 Task: Look for space in Nerja, Spain from 7th July, 2023 to 14th July, 2023 for 1 adult in price range Rs.6000 to Rs.14000. Place can be shared room with 1  bedroom having 1 bed and 1 bathroom. Property type can be house, flat, guest house, hotel. Amenities needed are: wifi. Booking option can be shelf check-in. Required host language is English.
Action: Mouse moved to (220, 133)
Screenshot: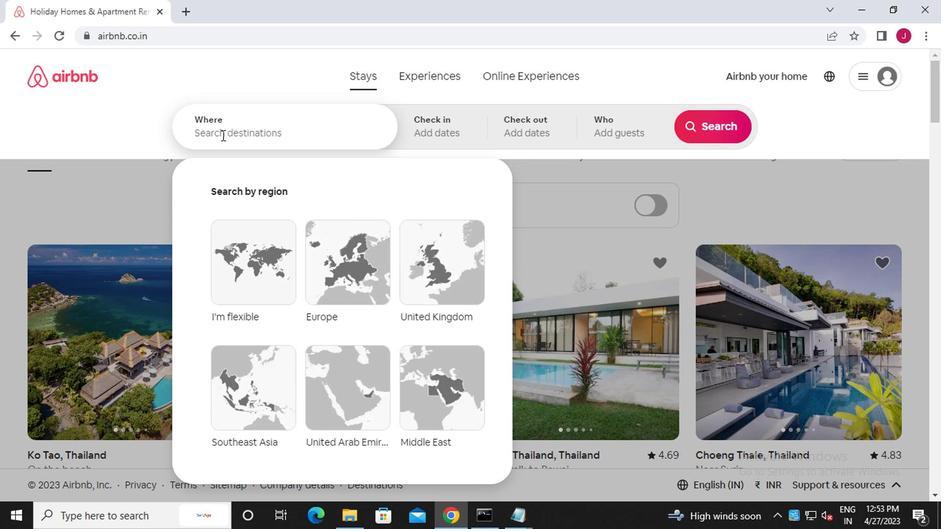 
Action: Mouse pressed left at (220, 133)
Screenshot: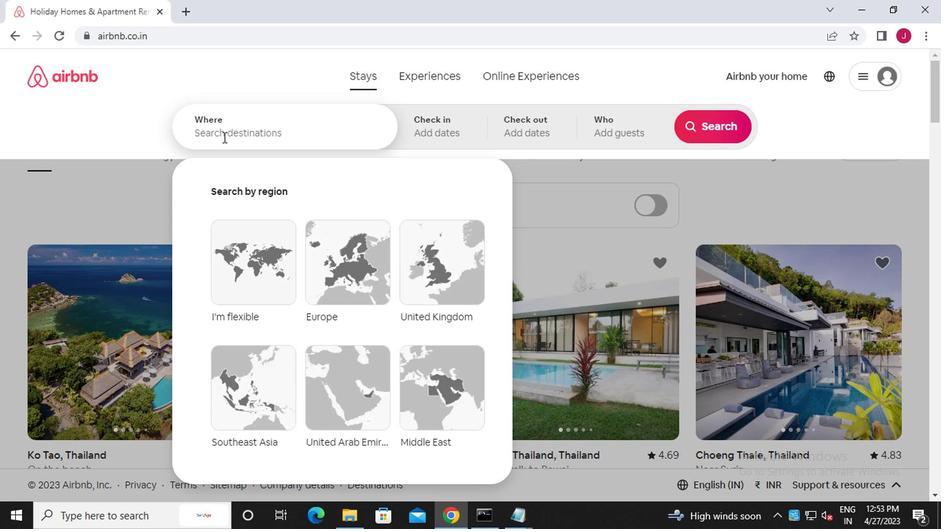 
Action: Mouse moved to (217, 133)
Screenshot: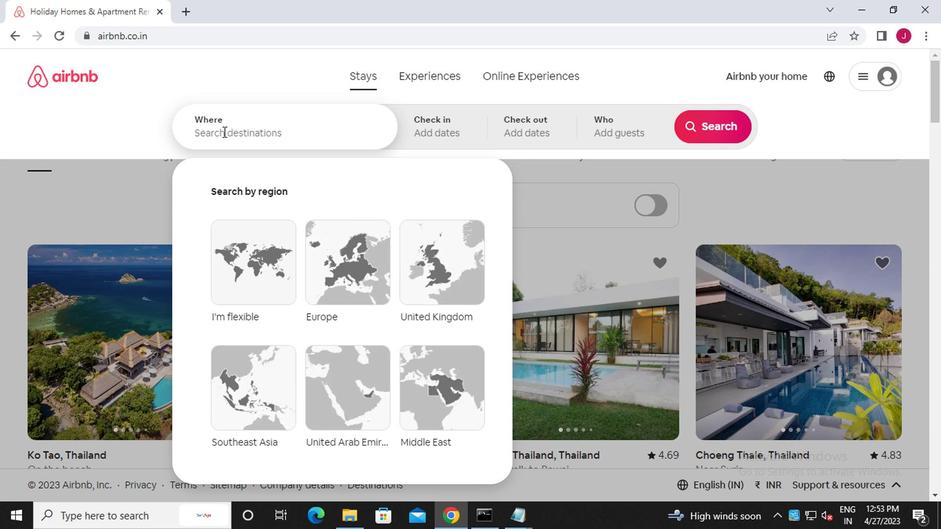 
Action: Key pressed n<Key.caps_lock>erja
Screenshot: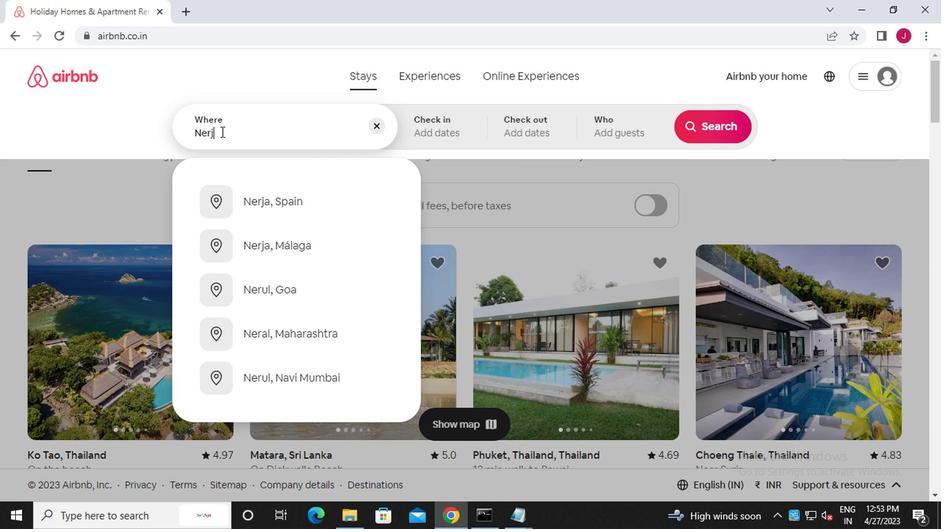 
Action: Mouse moved to (288, 205)
Screenshot: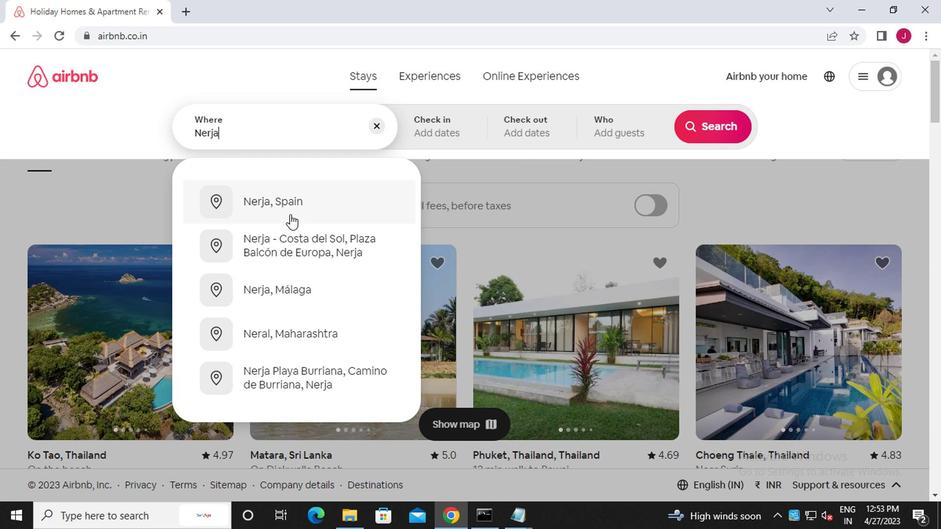 
Action: Mouse pressed left at (288, 205)
Screenshot: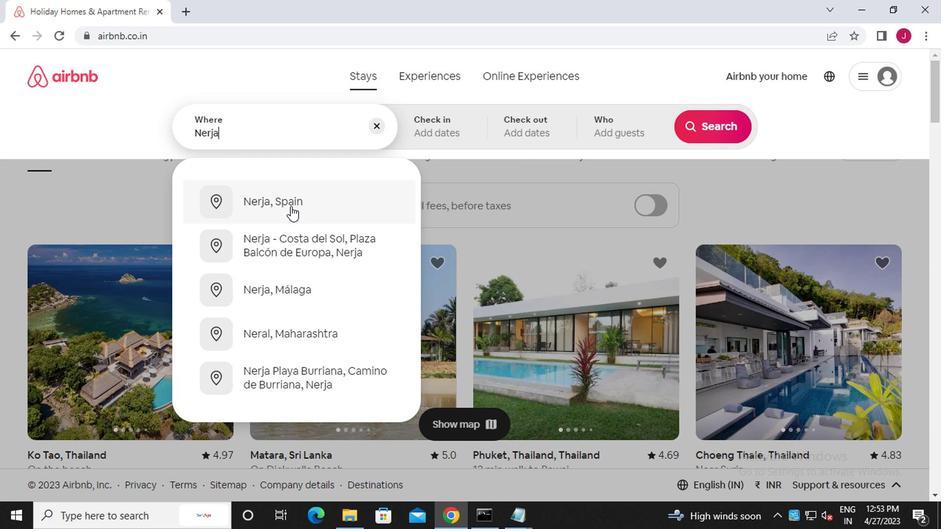 
Action: Mouse moved to (705, 241)
Screenshot: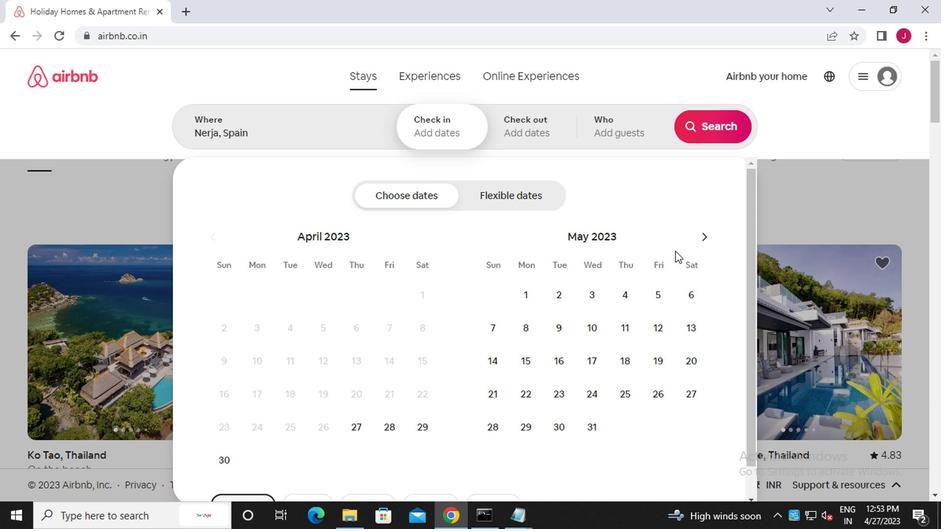 
Action: Mouse pressed left at (705, 241)
Screenshot: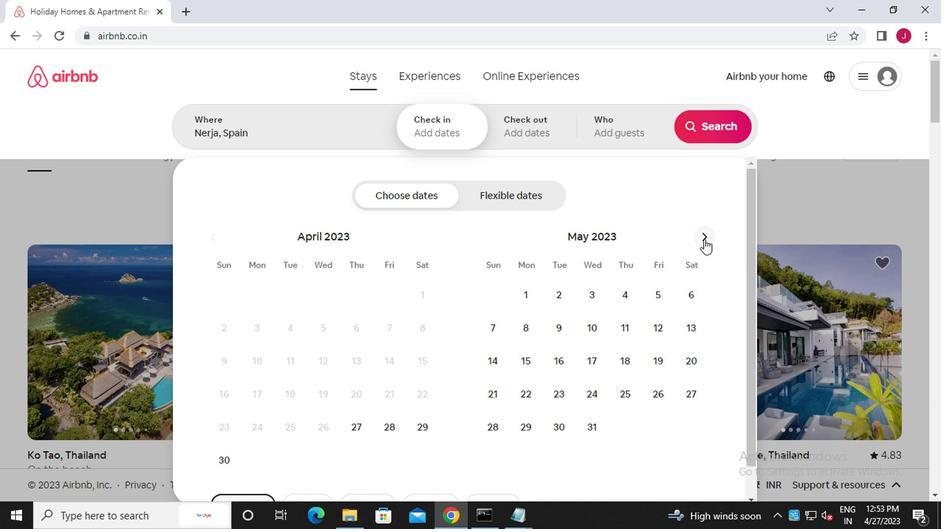 
Action: Mouse pressed left at (705, 241)
Screenshot: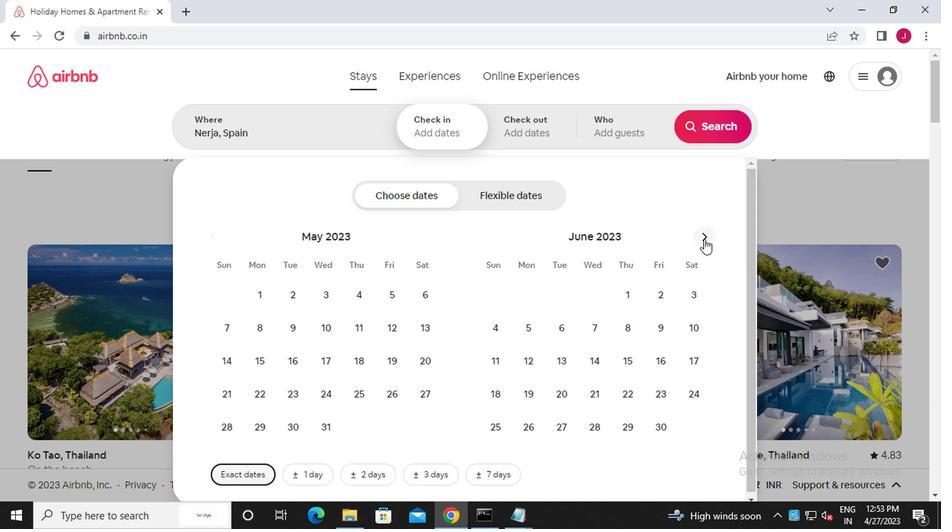 
Action: Mouse moved to (661, 328)
Screenshot: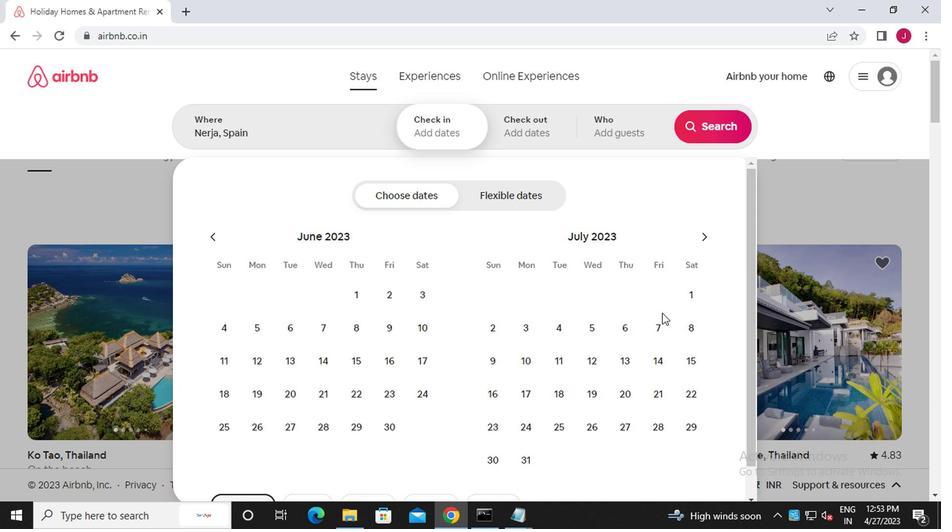 
Action: Mouse pressed left at (661, 328)
Screenshot: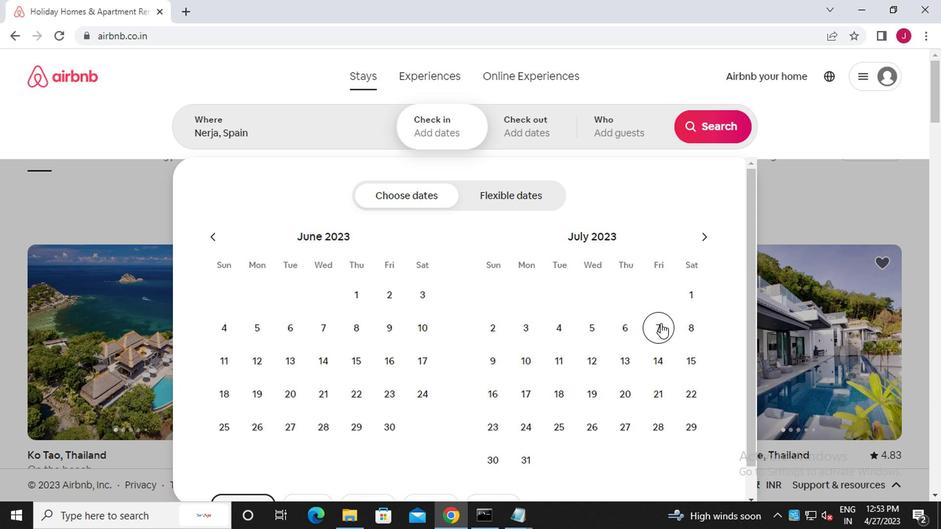 
Action: Mouse moved to (661, 359)
Screenshot: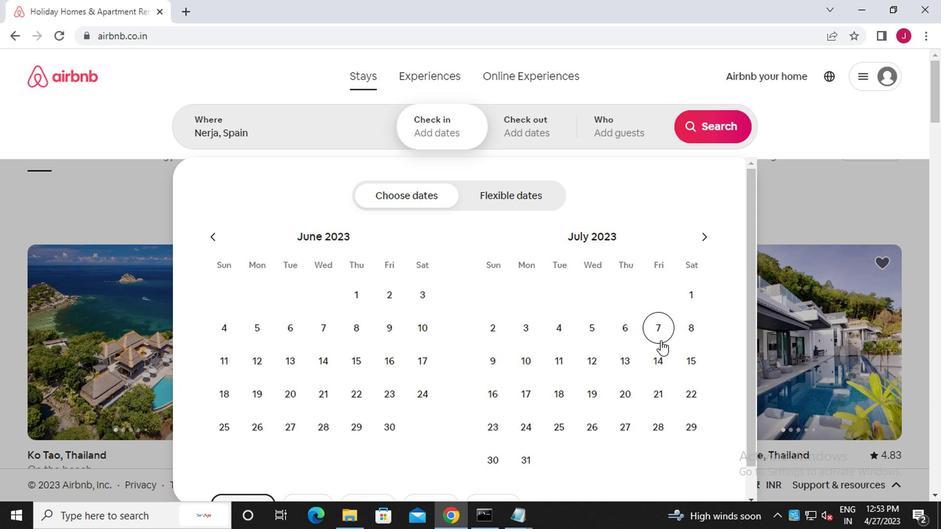 
Action: Mouse pressed left at (661, 359)
Screenshot: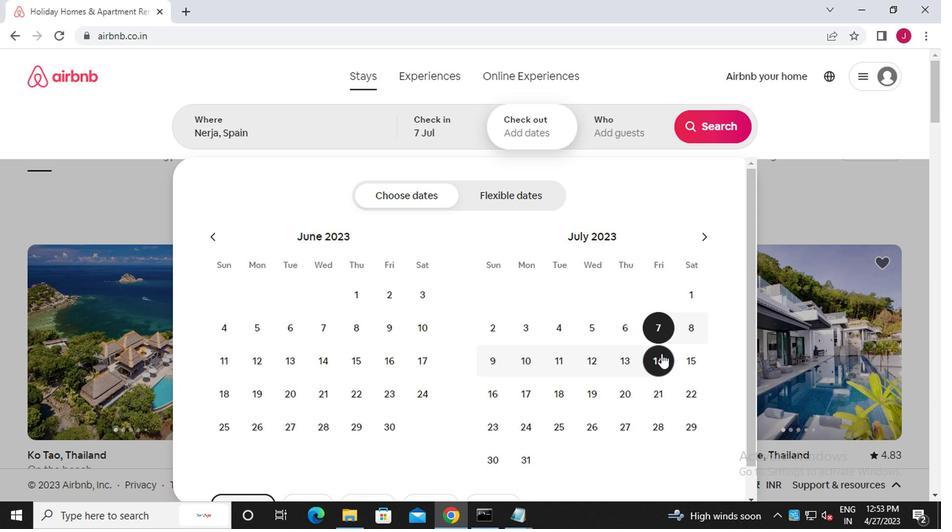 
Action: Mouse moved to (638, 124)
Screenshot: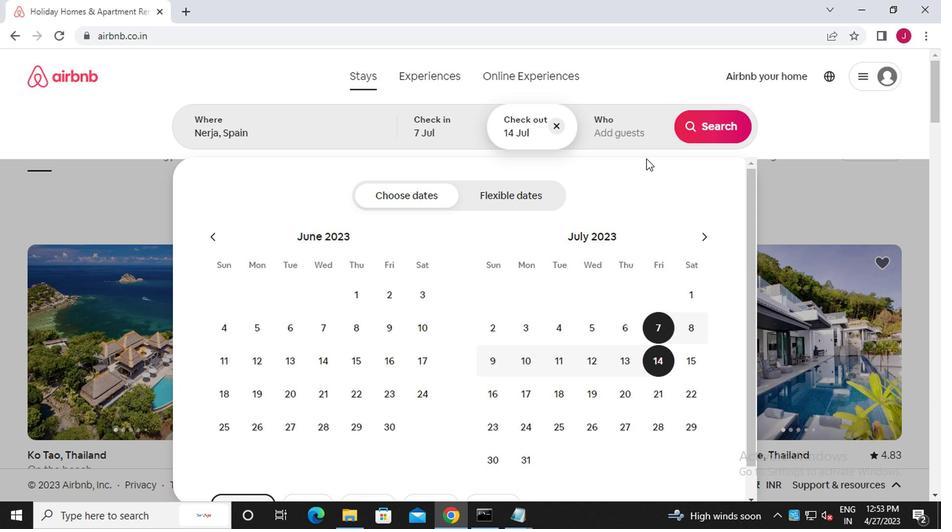 
Action: Mouse pressed left at (638, 124)
Screenshot: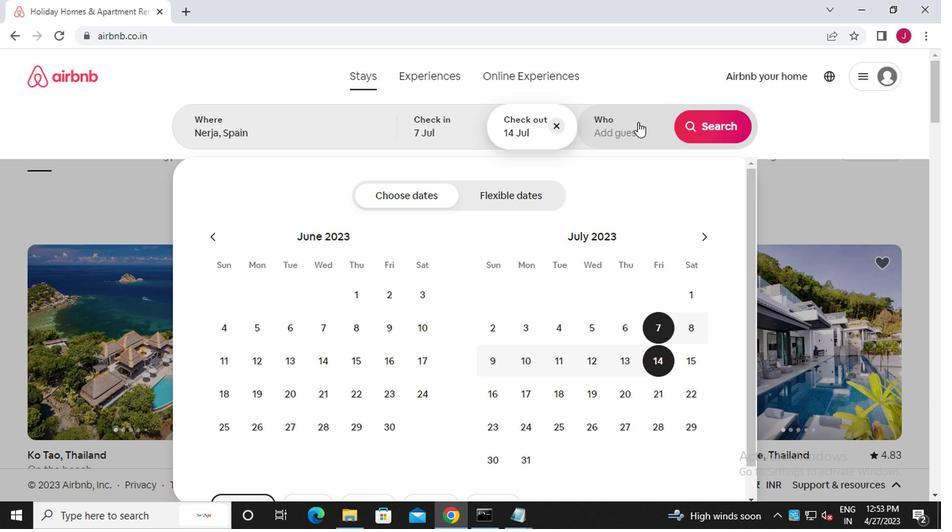 
Action: Mouse moved to (724, 197)
Screenshot: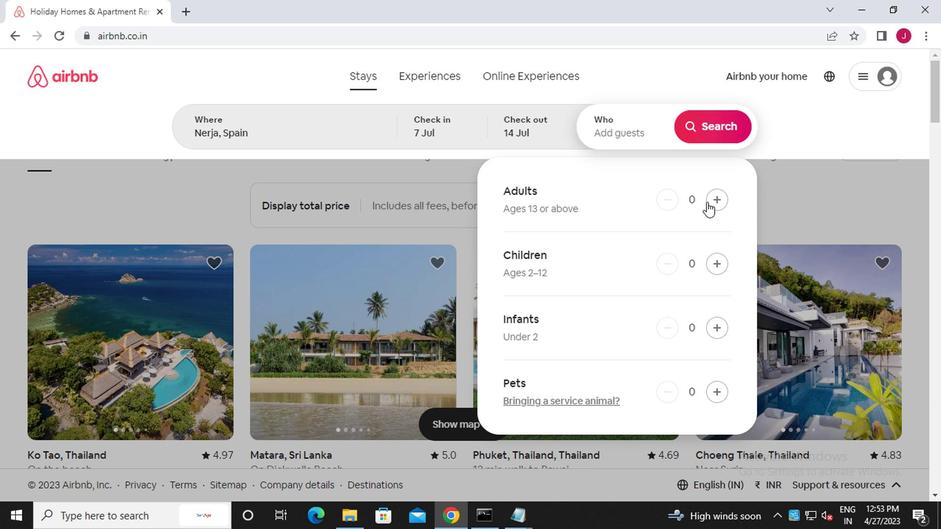 
Action: Mouse pressed left at (724, 197)
Screenshot: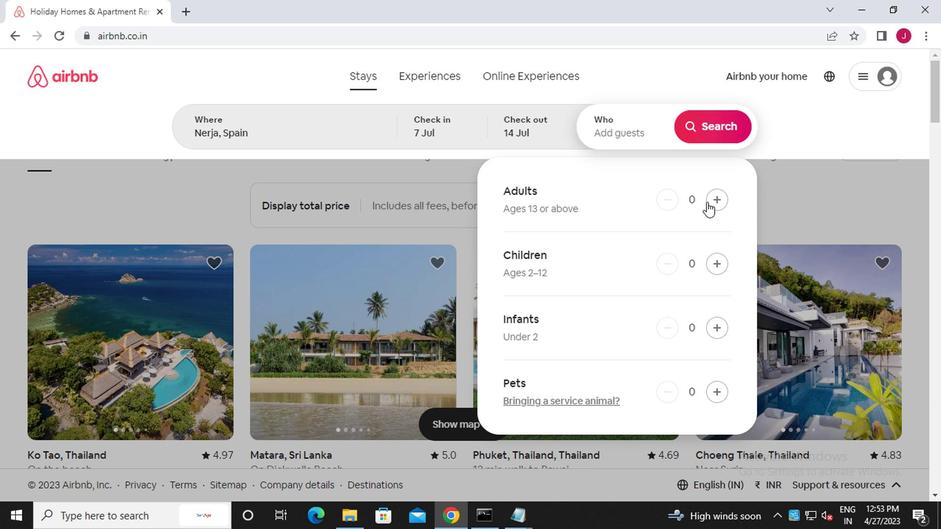 
Action: Mouse moved to (711, 126)
Screenshot: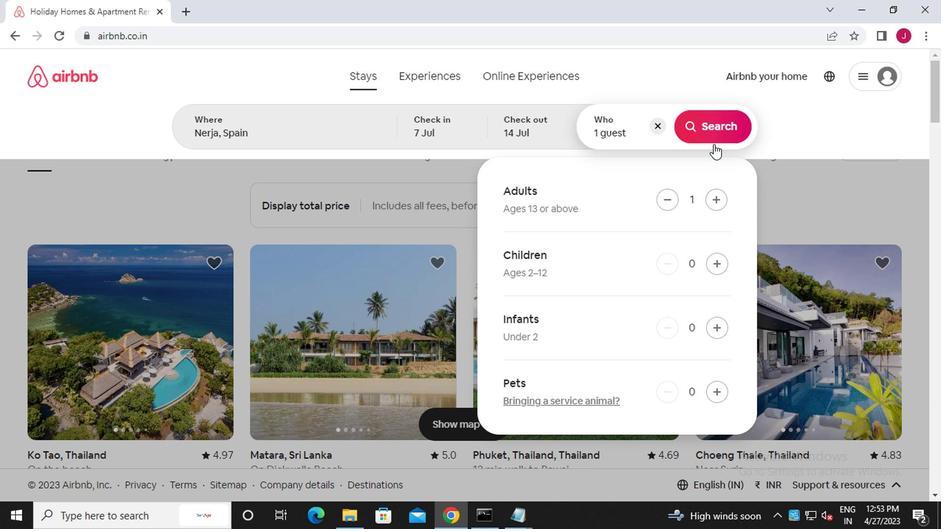 
Action: Mouse pressed left at (711, 126)
Screenshot: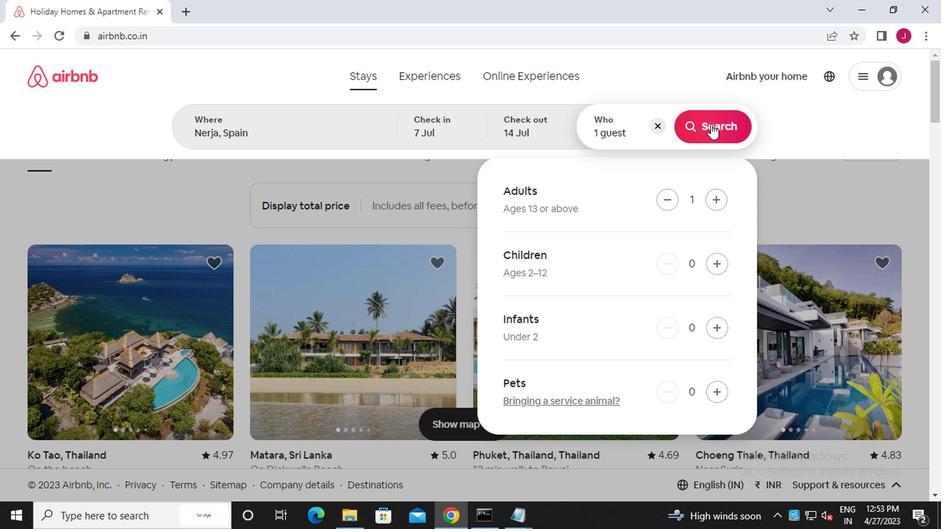 
Action: Mouse moved to (888, 130)
Screenshot: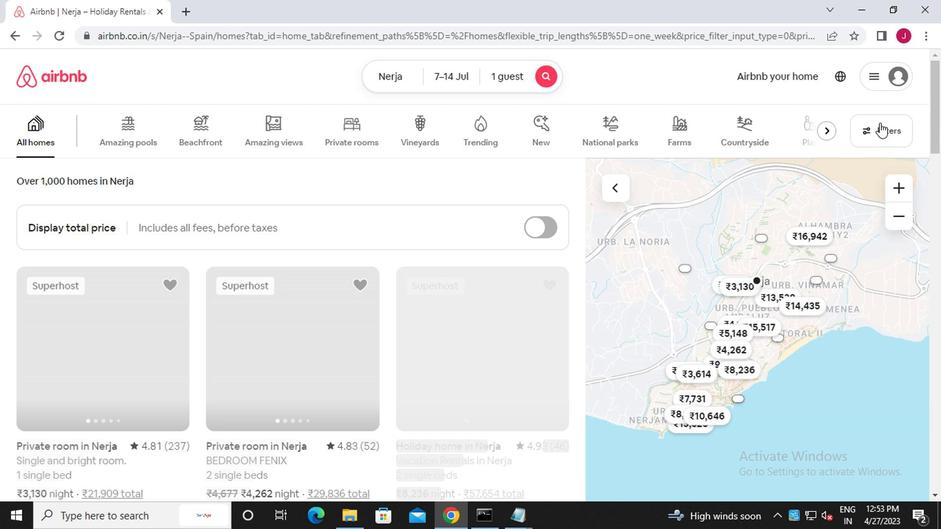 
Action: Mouse pressed left at (888, 130)
Screenshot: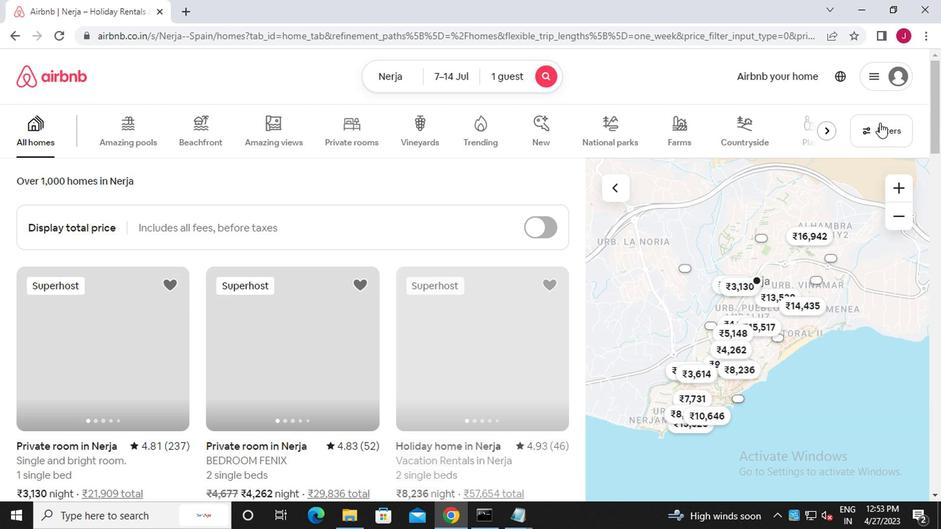 
Action: Mouse moved to (317, 305)
Screenshot: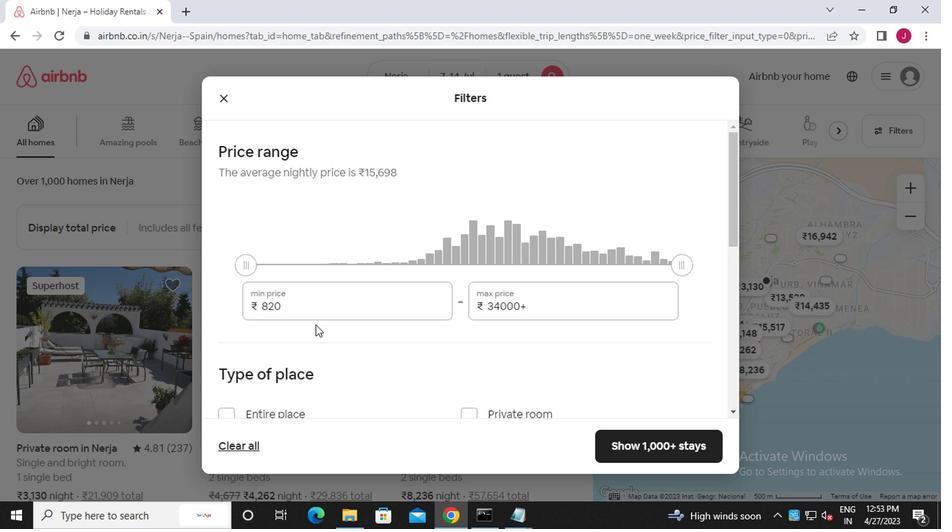 
Action: Mouse pressed left at (317, 305)
Screenshot: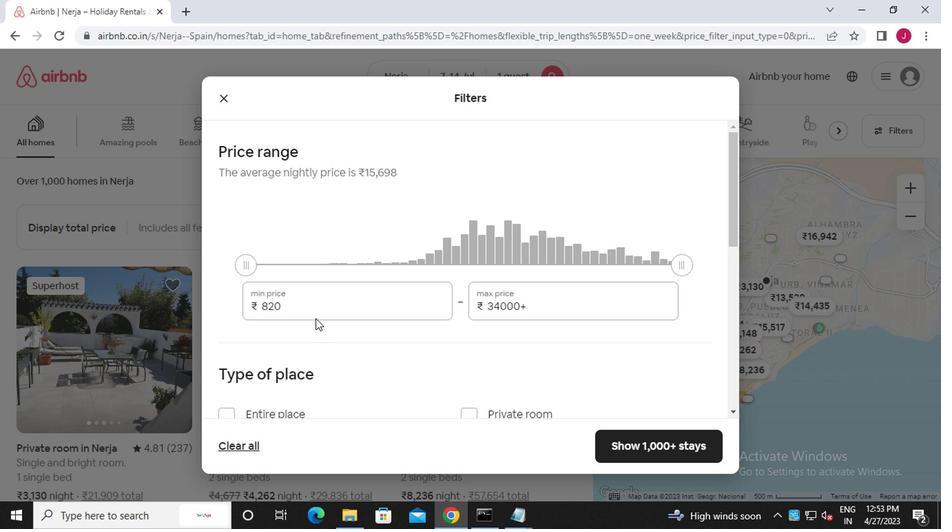 
Action: Key pressed <Key.backspace><Key.backspace><Key.backspace><<102>><<96>><<96>><<96>>
Screenshot: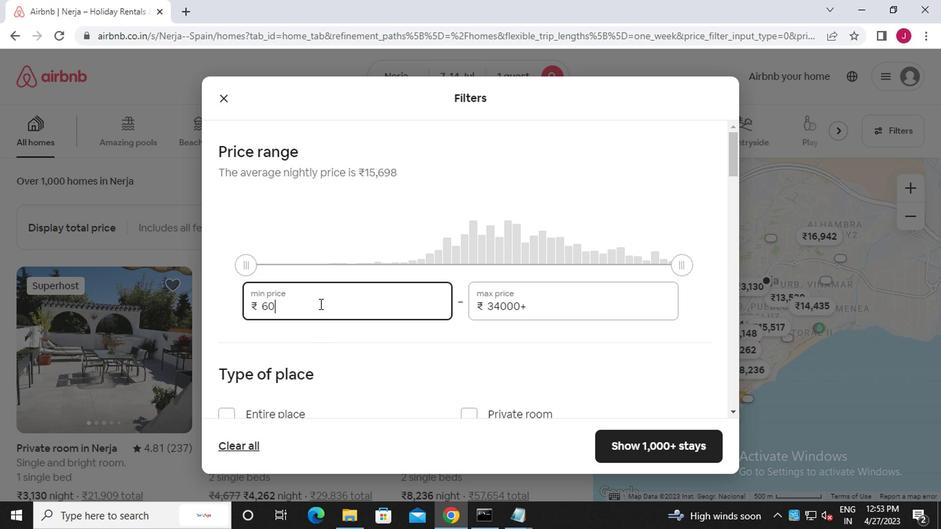 
Action: Mouse moved to (563, 304)
Screenshot: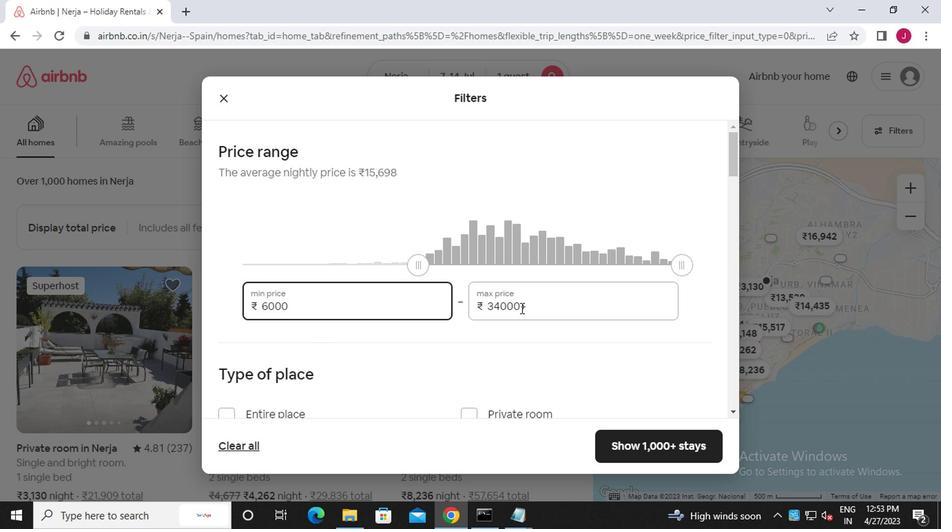 
Action: Mouse pressed left at (563, 304)
Screenshot: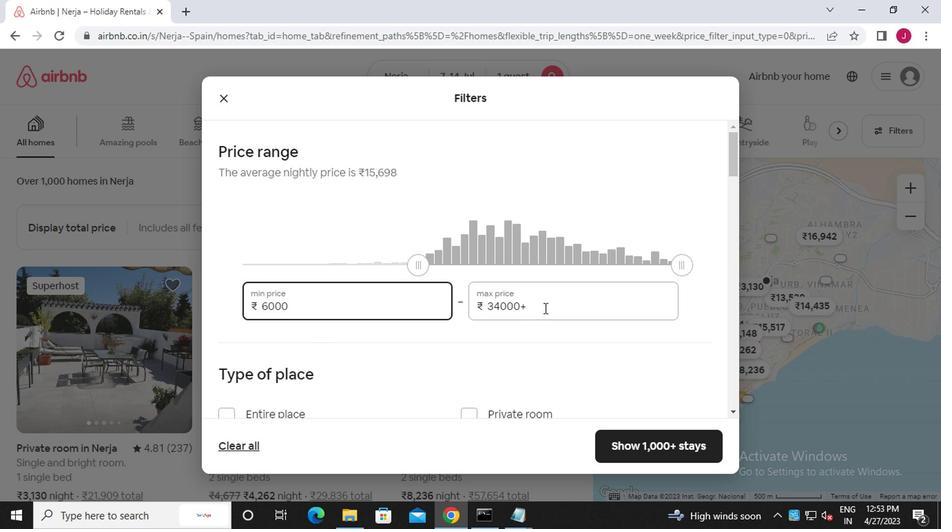 
Action: Key pressed <Key.backspace><Key.backspace><Key.backspace><Key.backspace><Key.backspace><Key.backspace><Key.backspace><Key.backspace><Key.backspace><Key.backspace><Key.backspace><Key.backspace><<97>><<100>><<96>><<96>><<96>>
Screenshot: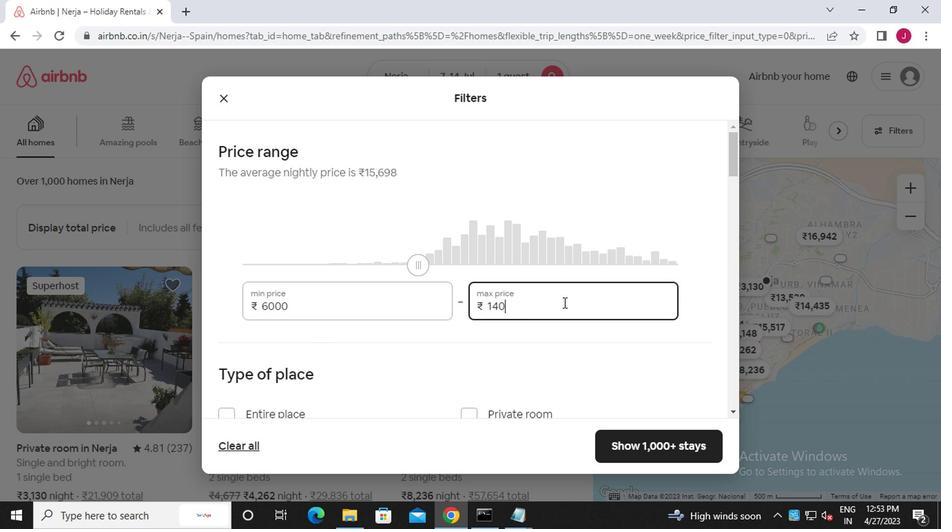 
Action: Mouse scrolled (563, 303) with delta (0, 0)
Screenshot: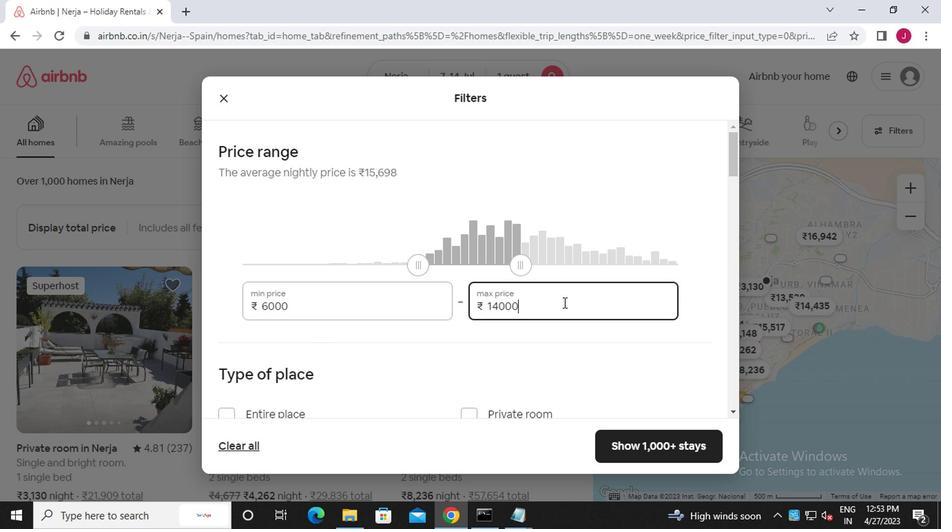 
Action: Mouse scrolled (563, 303) with delta (0, 0)
Screenshot: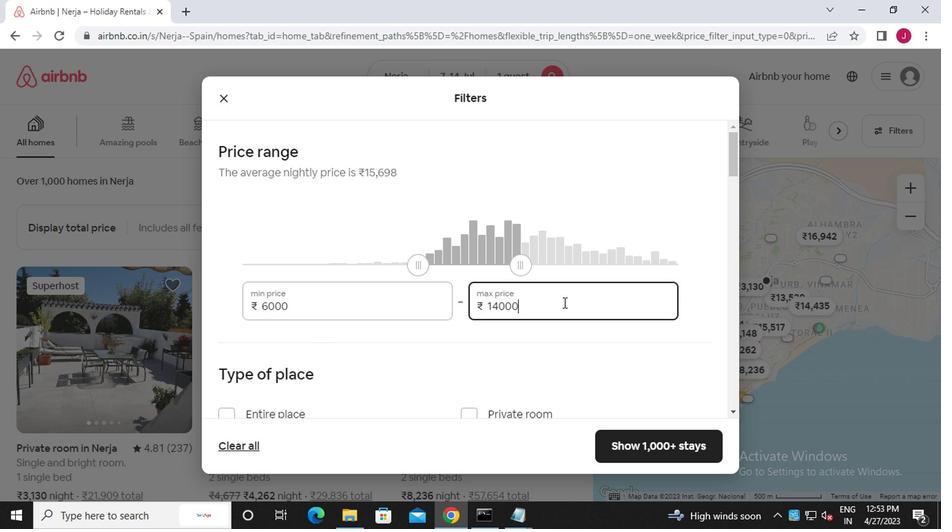 
Action: Mouse scrolled (563, 303) with delta (0, 0)
Screenshot: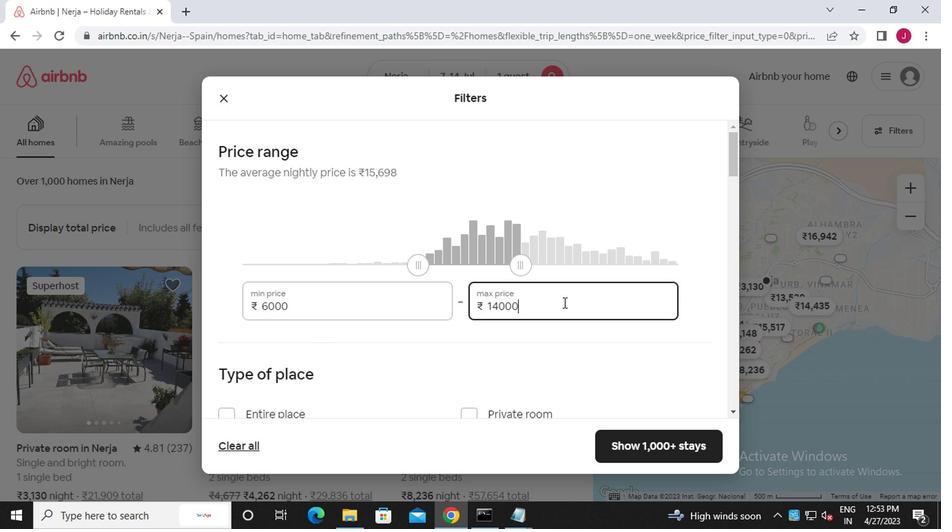 
Action: Mouse moved to (228, 264)
Screenshot: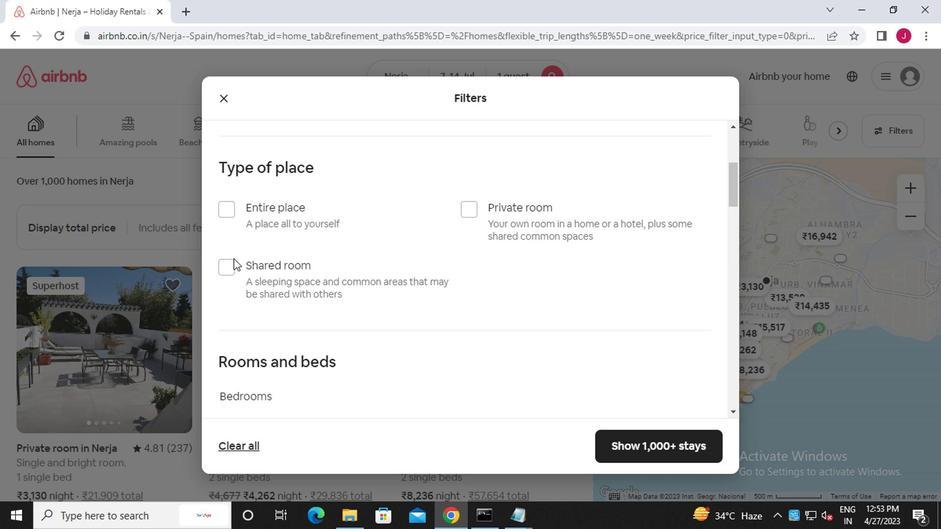 
Action: Mouse pressed left at (228, 264)
Screenshot: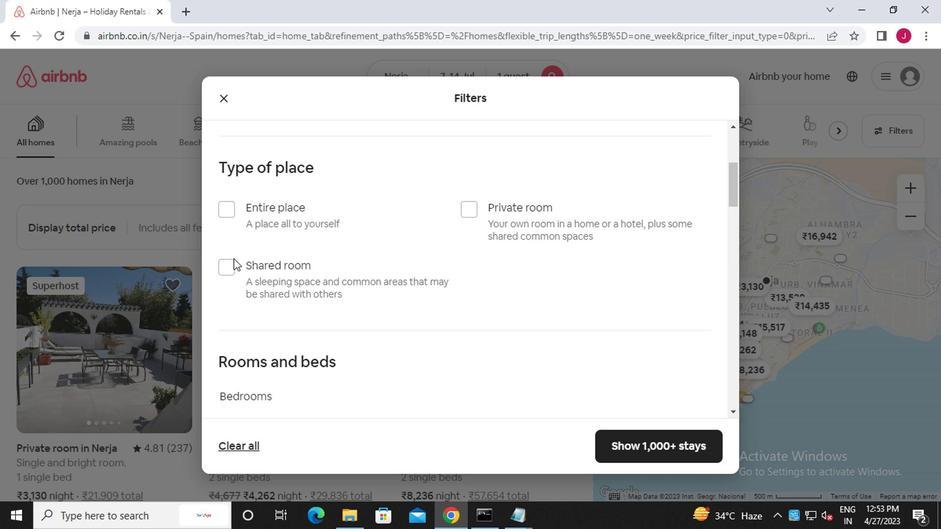 
Action: Mouse moved to (338, 280)
Screenshot: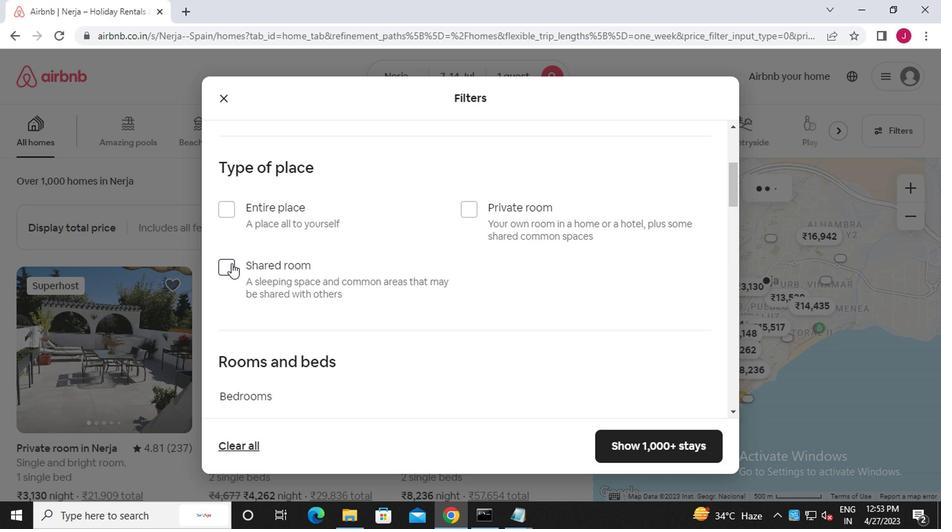 
Action: Mouse scrolled (338, 279) with delta (0, 0)
Screenshot: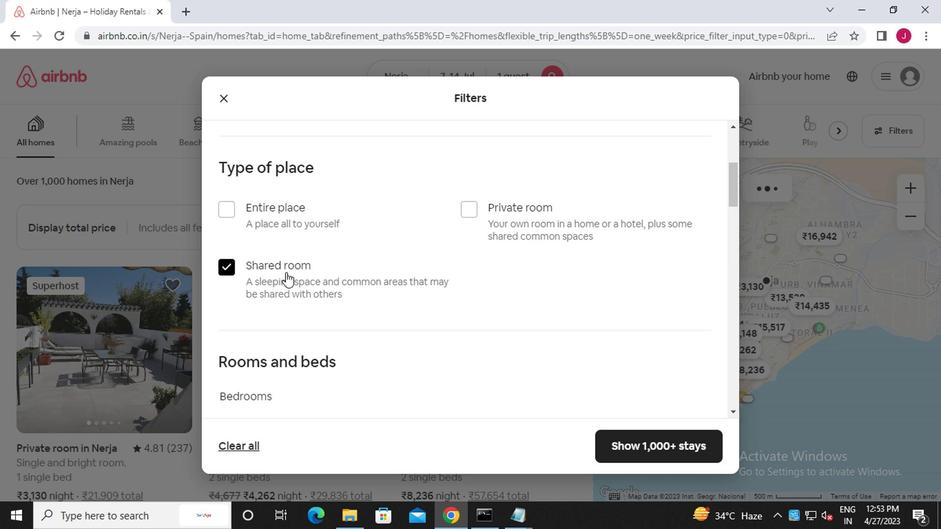 
Action: Mouse scrolled (338, 279) with delta (0, 0)
Screenshot: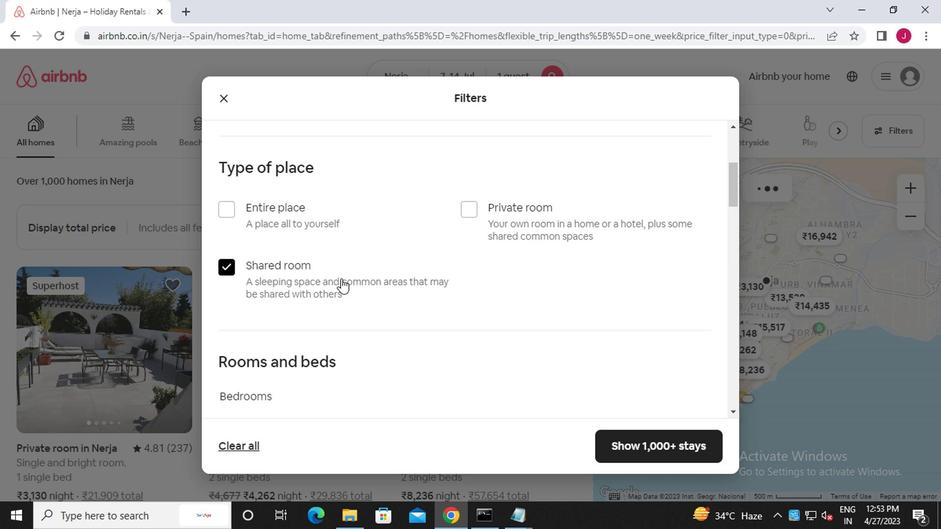 
Action: Mouse scrolled (338, 279) with delta (0, 0)
Screenshot: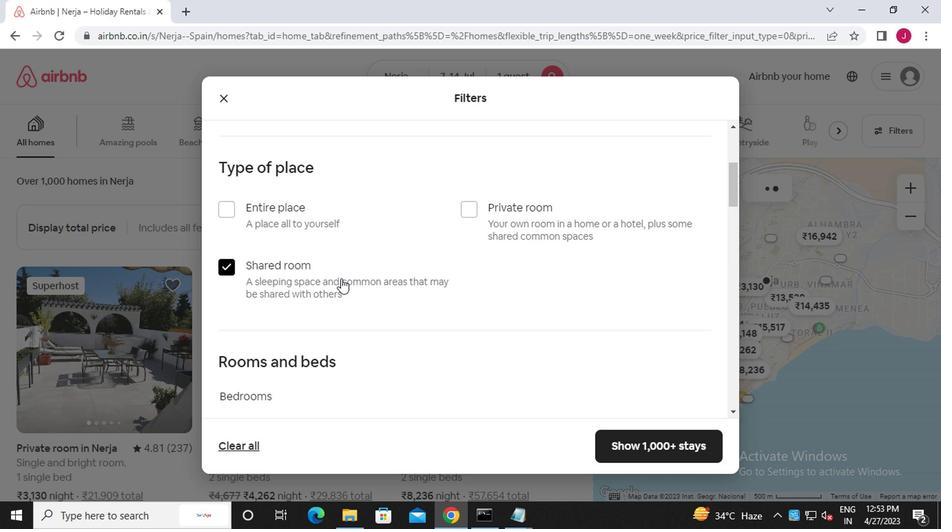 
Action: Mouse moved to (295, 232)
Screenshot: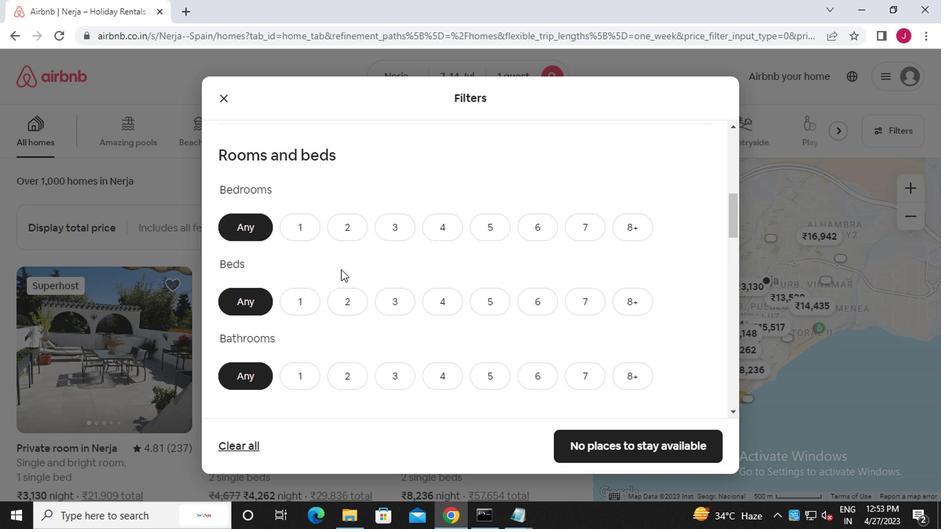 
Action: Mouse pressed left at (295, 232)
Screenshot: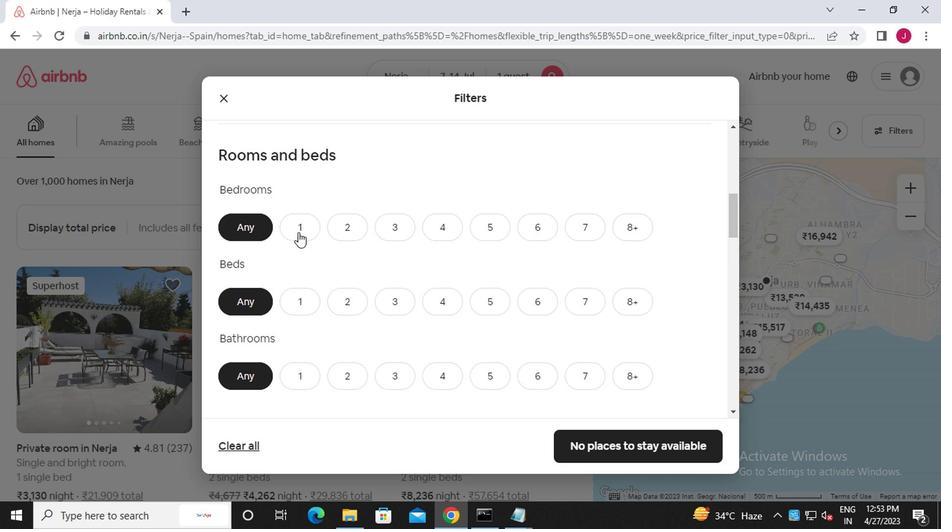
Action: Mouse moved to (297, 294)
Screenshot: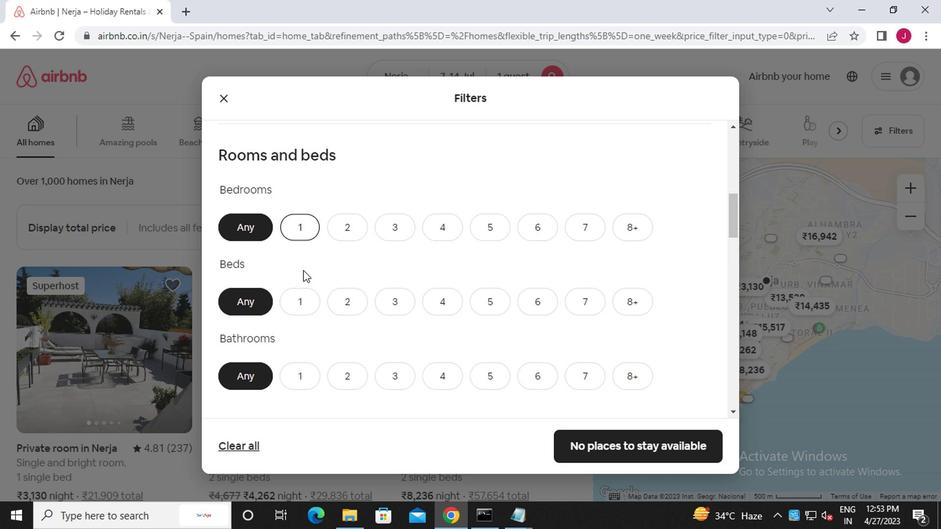 
Action: Mouse pressed left at (297, 294)
Screenshot: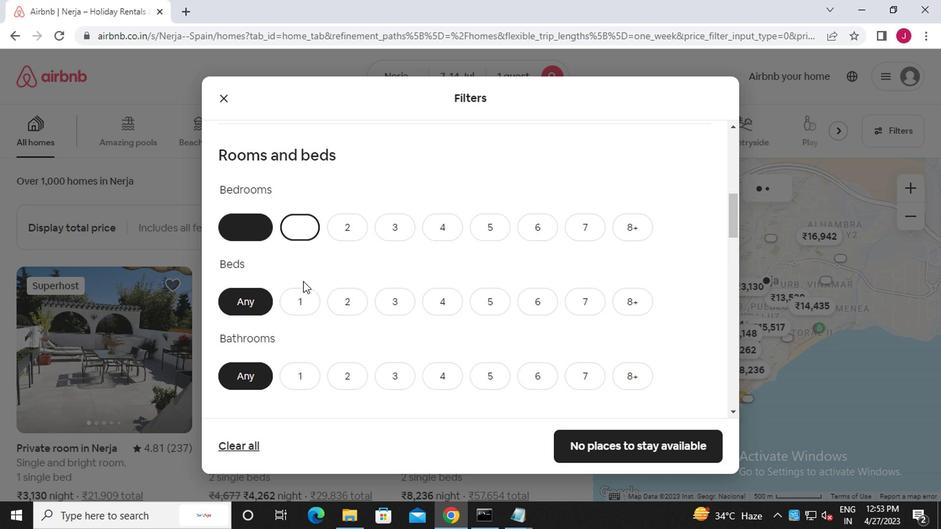 
Action: Mouse moved to (297, 375)
Screenshot: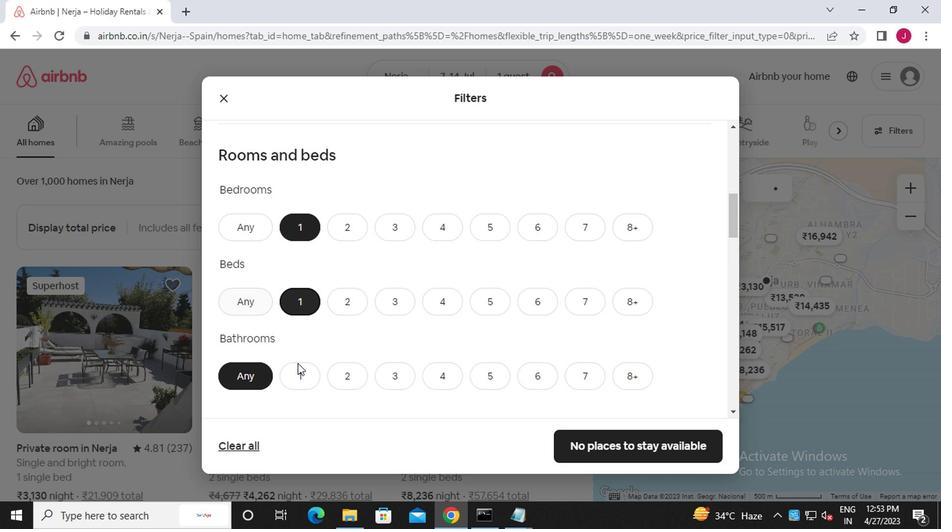 
Action: Mouse pressed left at (297, 375)
Screenshot: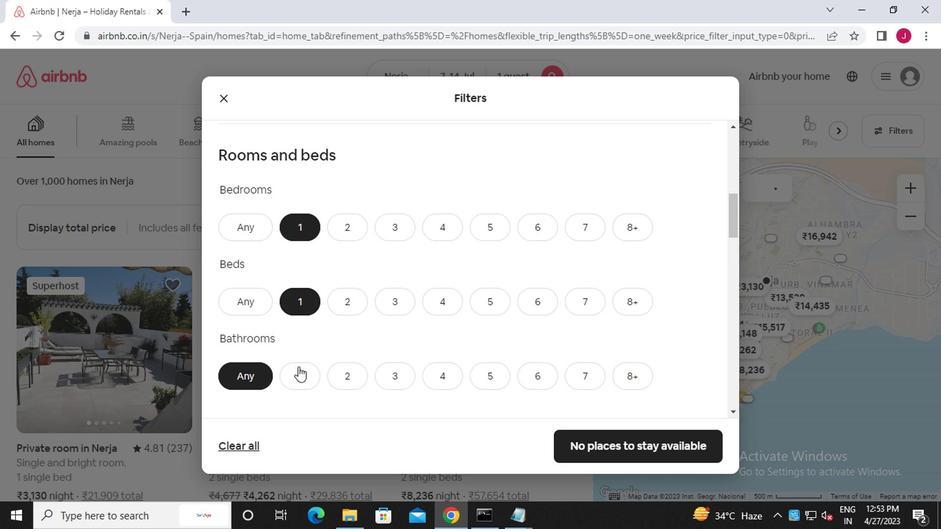 
Action: Mouse moved to (376, 355)
Screenshot: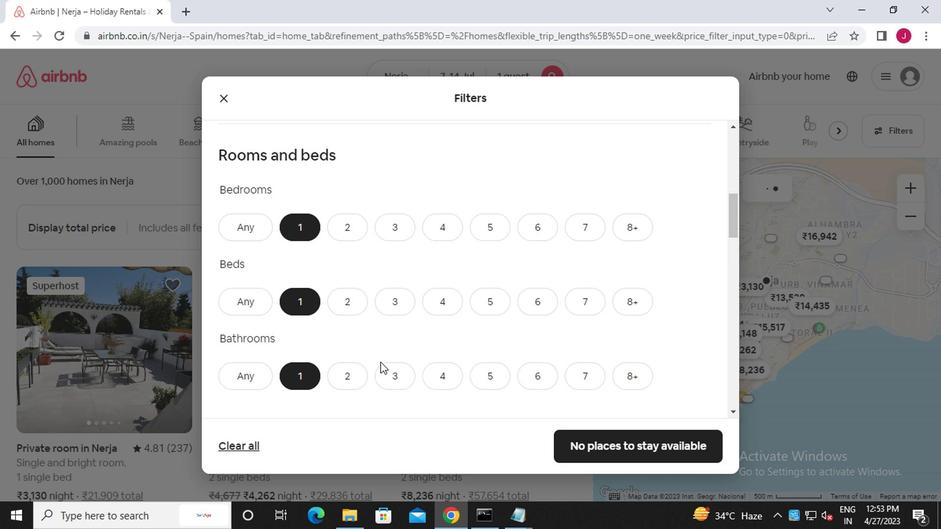 
Action: Mouse scrolled (376, 355) with delta (0, 0)
Screenshot: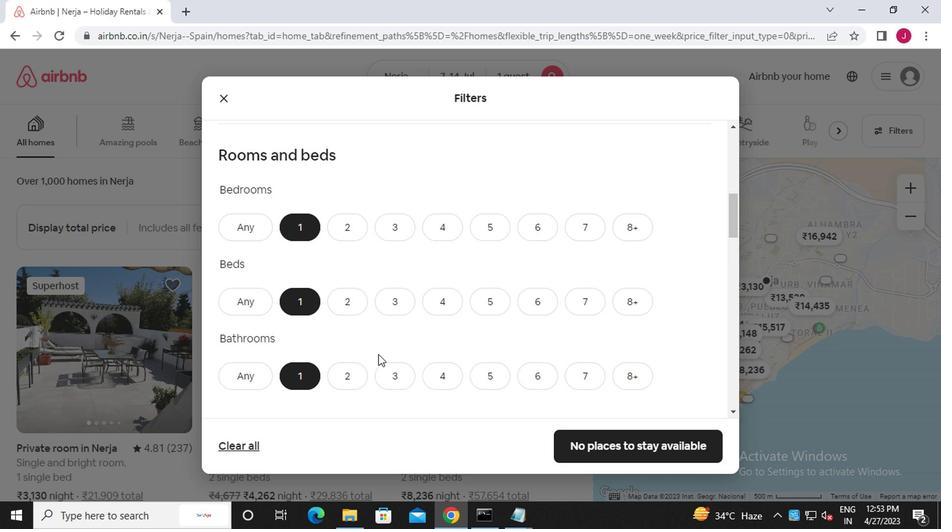 
Action: Mouse scrolled (376, 355) with delta (0, 0)
Screenshot: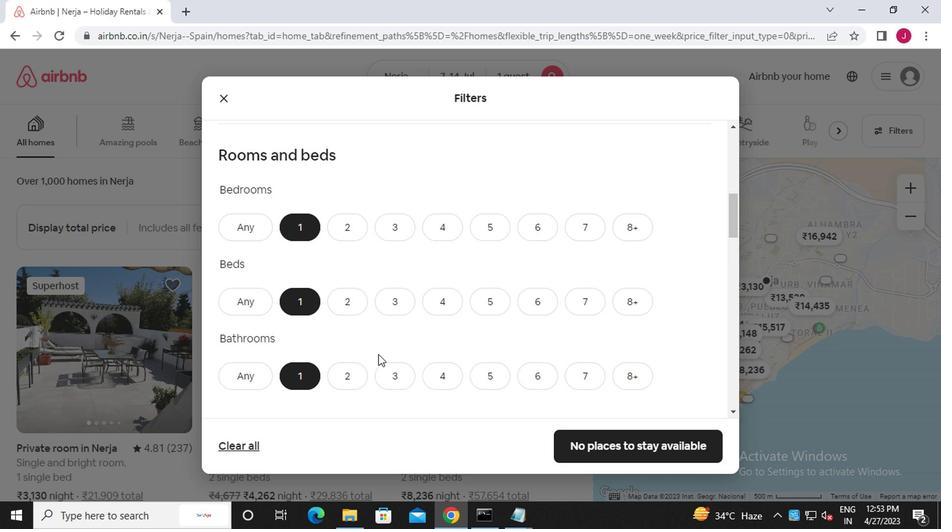 
Action: Mouse moved to (290, 371)
Screenshot: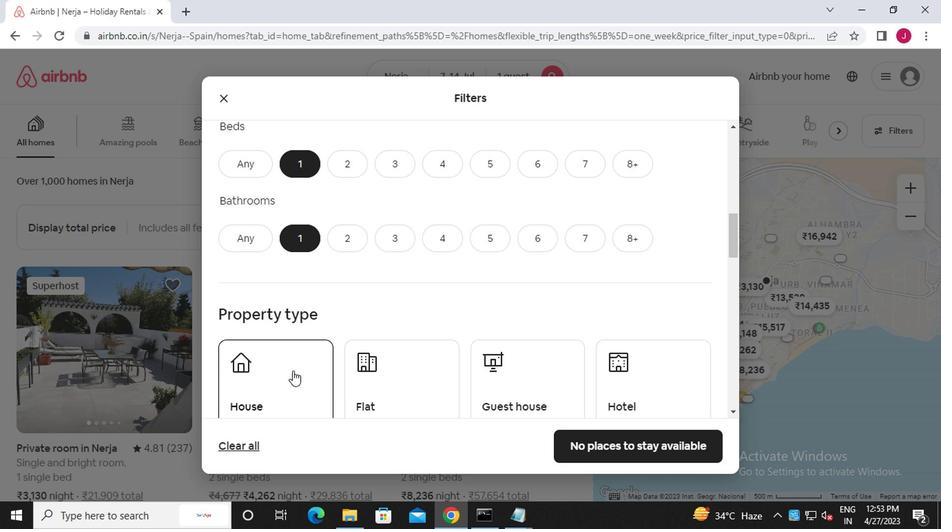 
Action: Mouse pressed left at (290, 371)
Screenshot: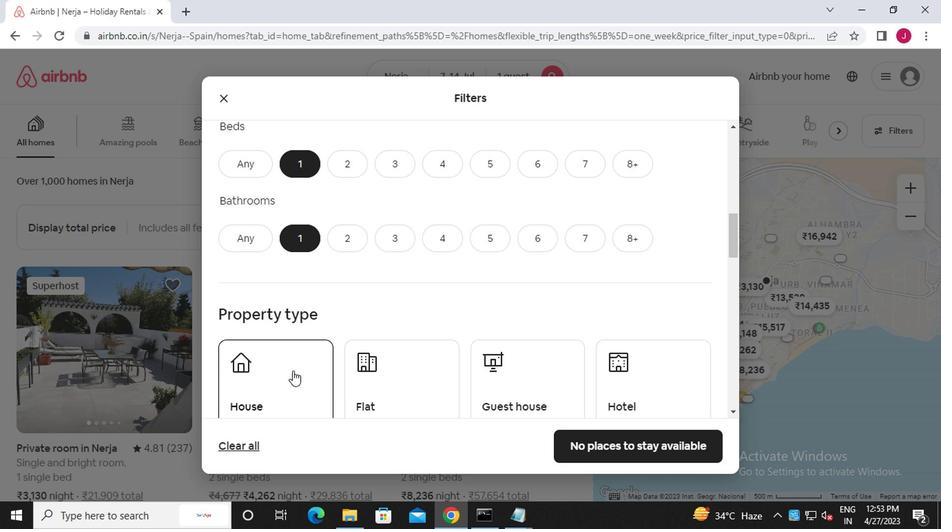 
Action: Mouse moved to (428, 397)
Screenshot: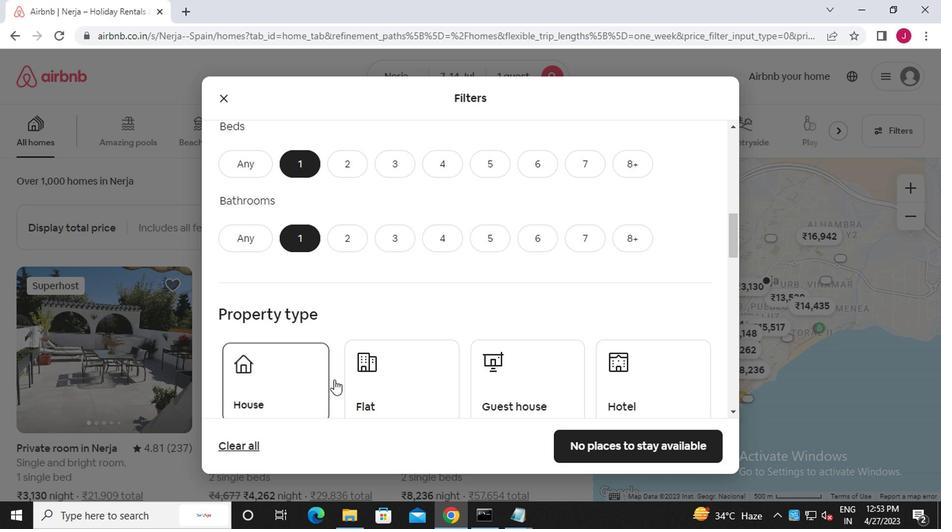 
Action: Mouse pressed left at (428, 397)
Screenshot: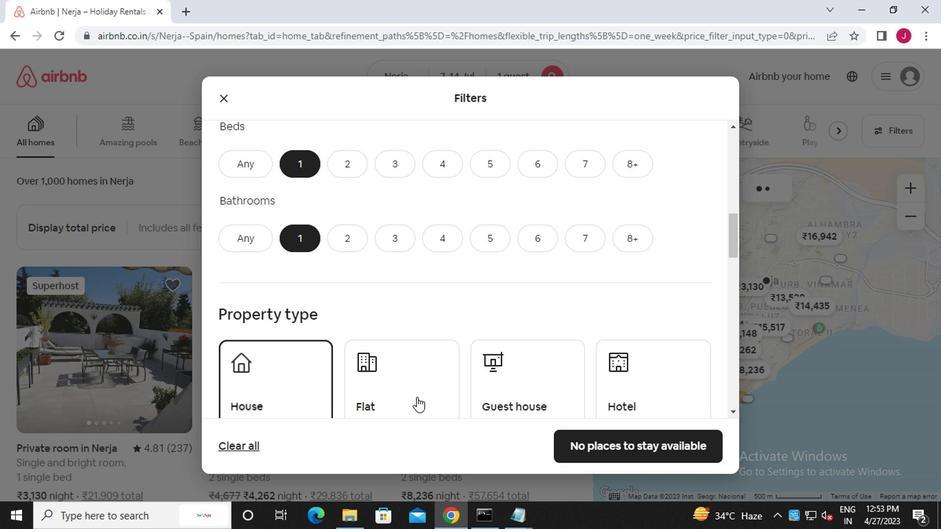 
Action: Mouse moved to (520, 386)
Screenshot: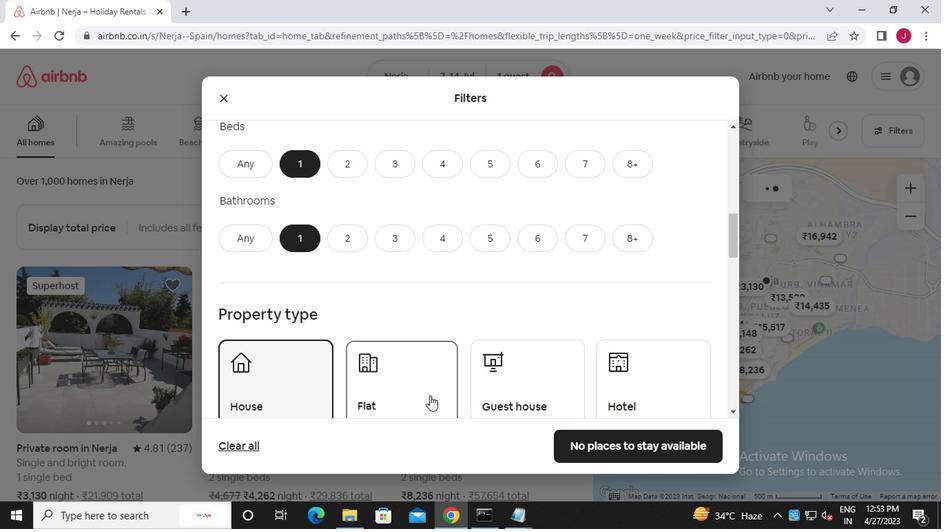 
Action: Mouse pressed left at (520, 386)
Screenshot: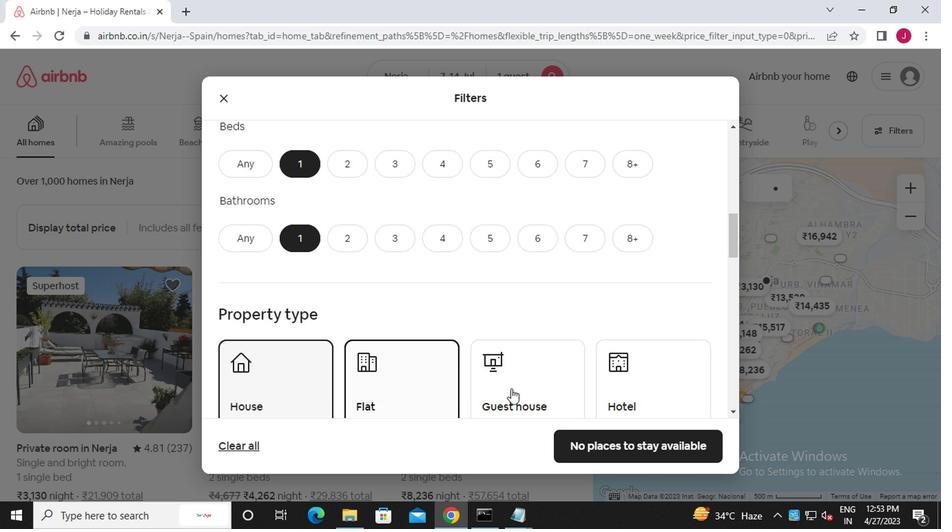 
Action: Mouse moved to (625, 386)
Screenshot: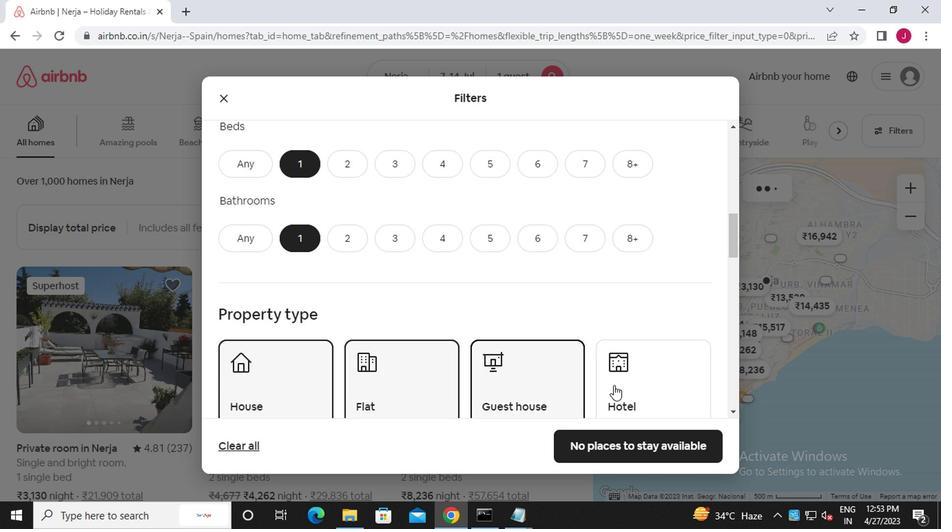 
Action: Mouse pressed left at (625, 386)
Screenshot: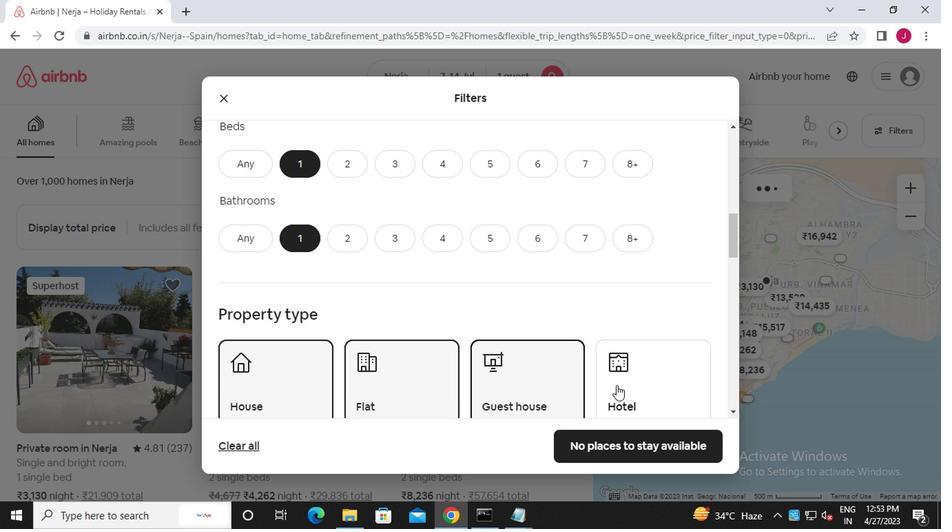
Action: Mouse moved to (536, 357)
Screenshot: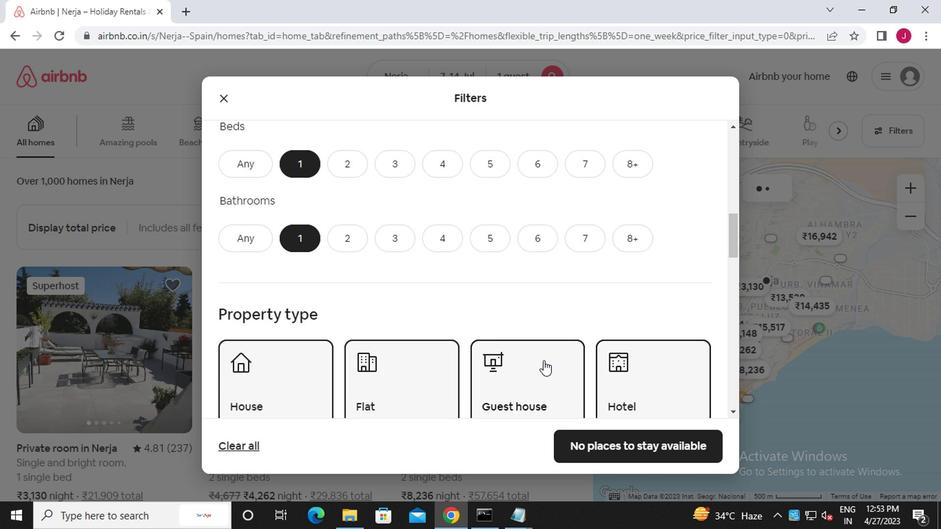 
Action: Mouse scrolled (536, 357) with delta (0, 0)
Screenshot: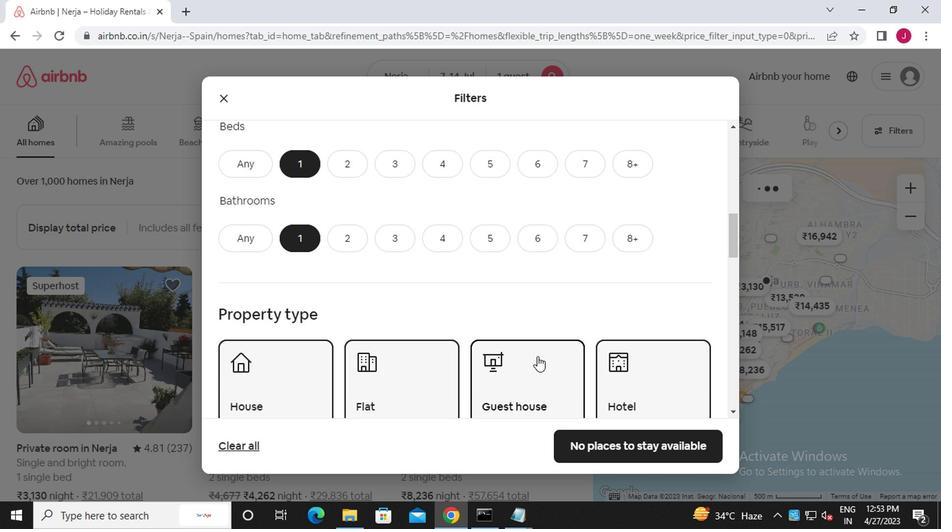 
Action: Mouse scrolled (536, 357) with delta (0, 0)
Screenshot: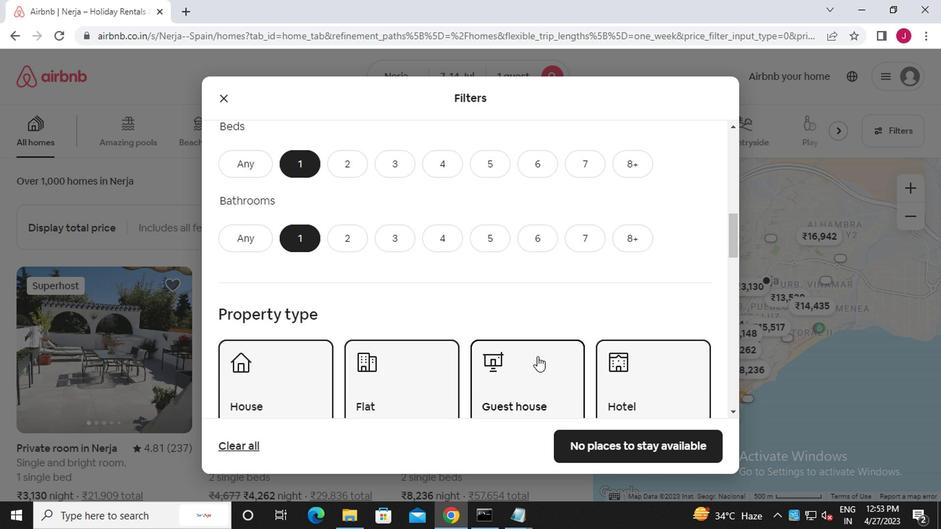 
Action: Mouse scrolled (536, 357) with delta (0, 0)
Screenshot: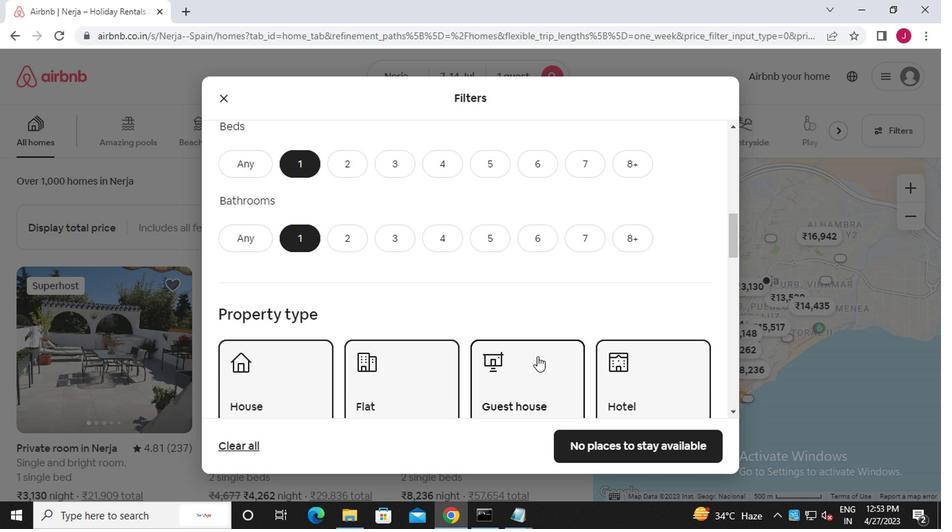 
Action: Mouse scrolled (536, 357) with delta (0, 0)
Screenshot: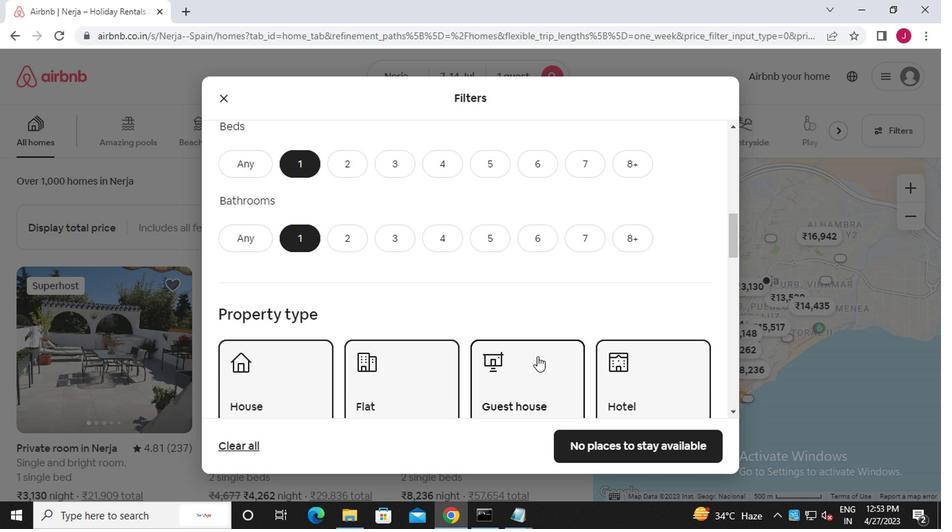 
Action: Mouse moved to (228, 305)
Screenshot: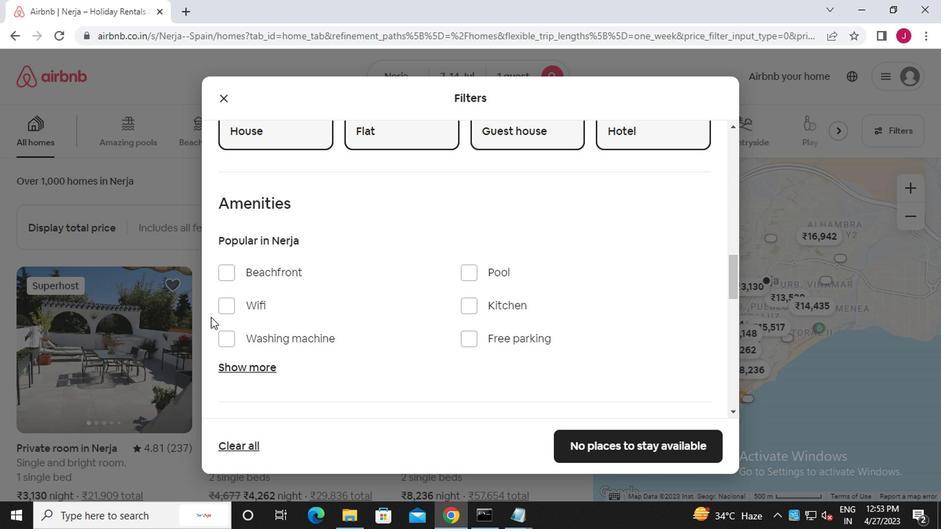 
Action: Mouse pressed left at (228, 305)
Screenshot: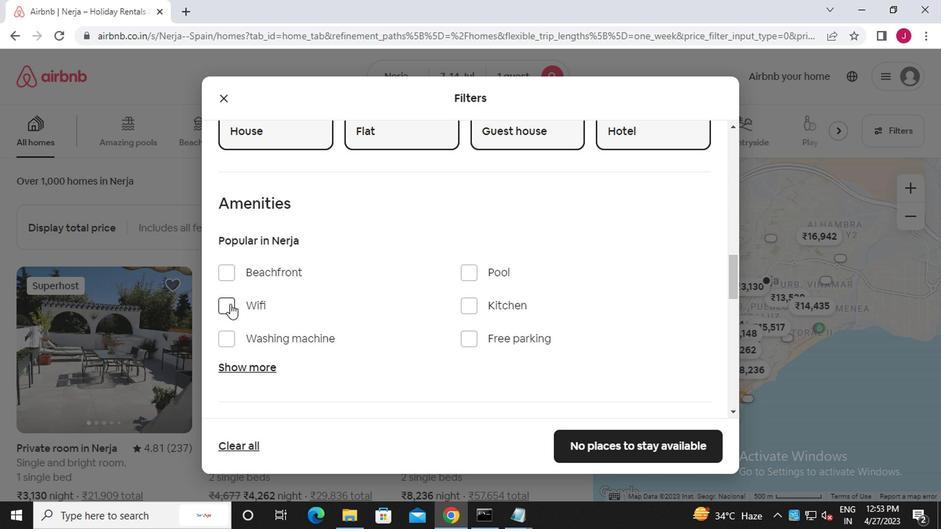 
Action: Mouse moved to (417, 321)
Screenshot: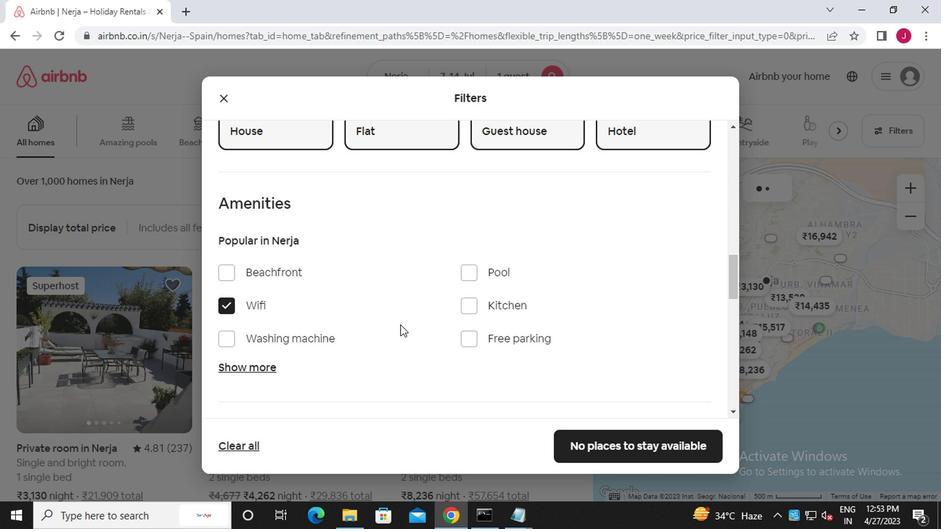 
Action: Mouse scrolled (417, 320) with delta (0, 0)
Screenshot: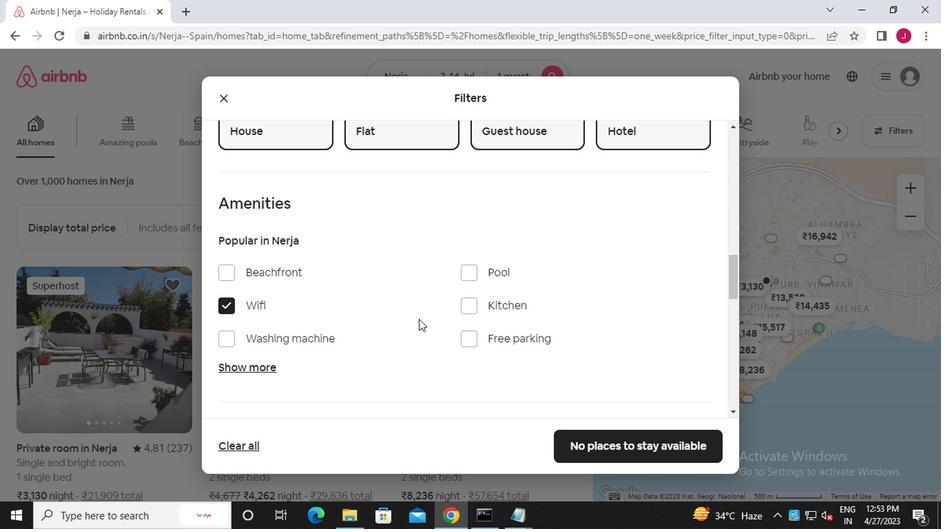 
Action: Mouse scrolled (417, 320) with delta (0, 0)
Screenshot: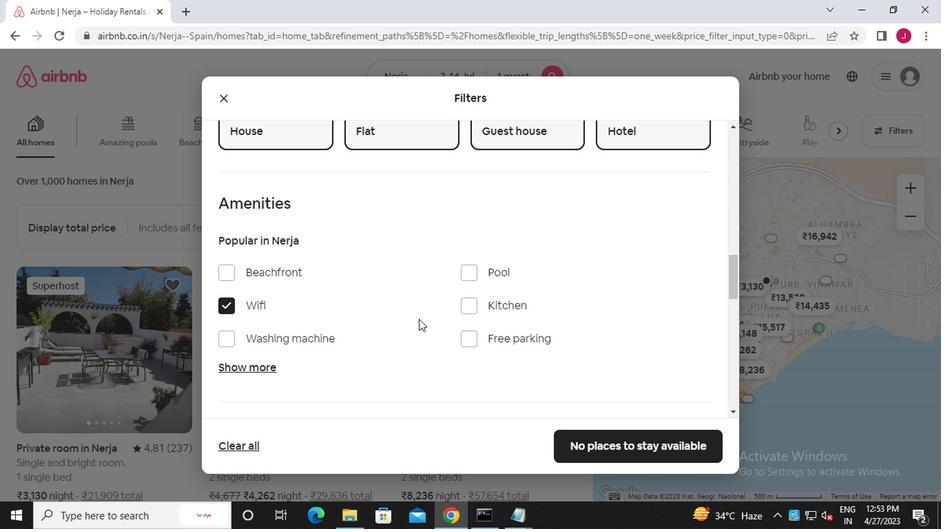 
Action: Mouse scrolled (417, 320) with delta (0, 0)
Screenshot: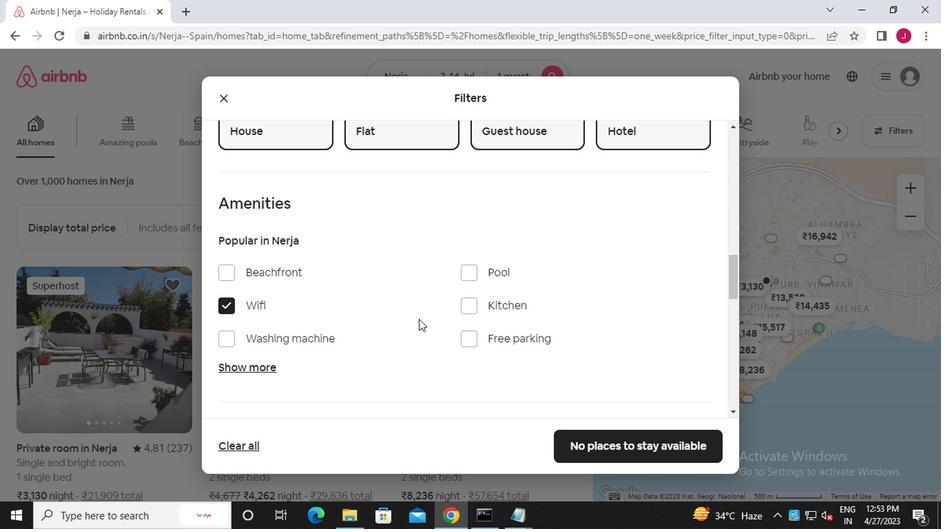 
Action: Mouse scrolled (417, 320) with delta (0, 0)
Screenshot: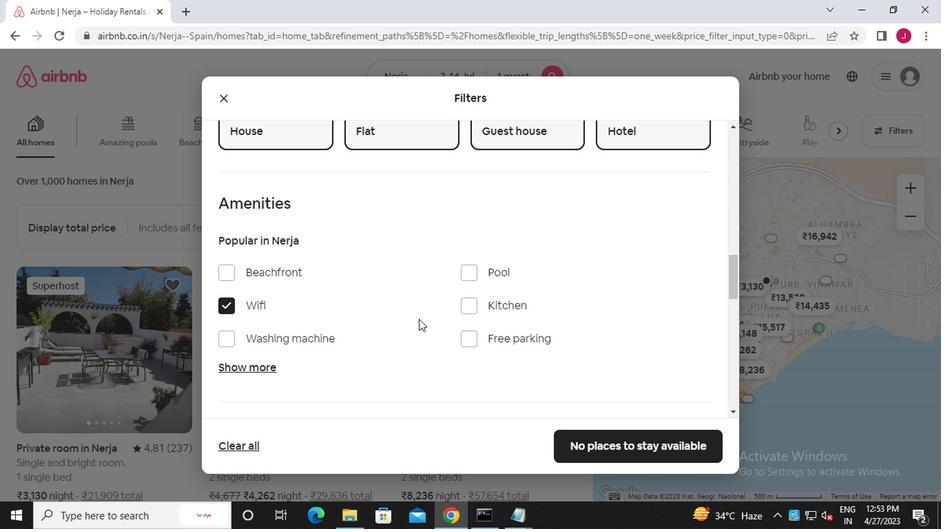 
Action: Mouse moved to (685, 256)
Screenshot: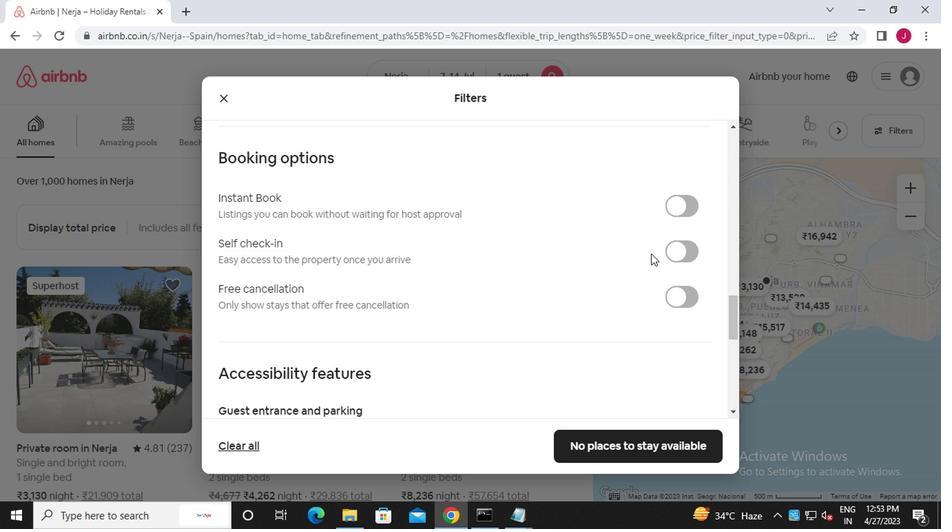 
Action: Mouse pressed left at (685, 256)
Screenshot: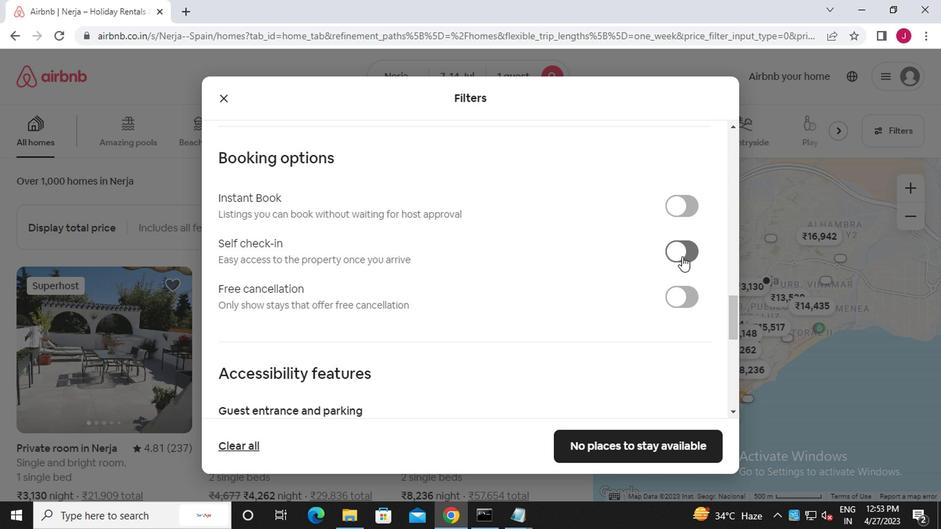 
Action: Mouse moved to (234, 328)
Screenshot: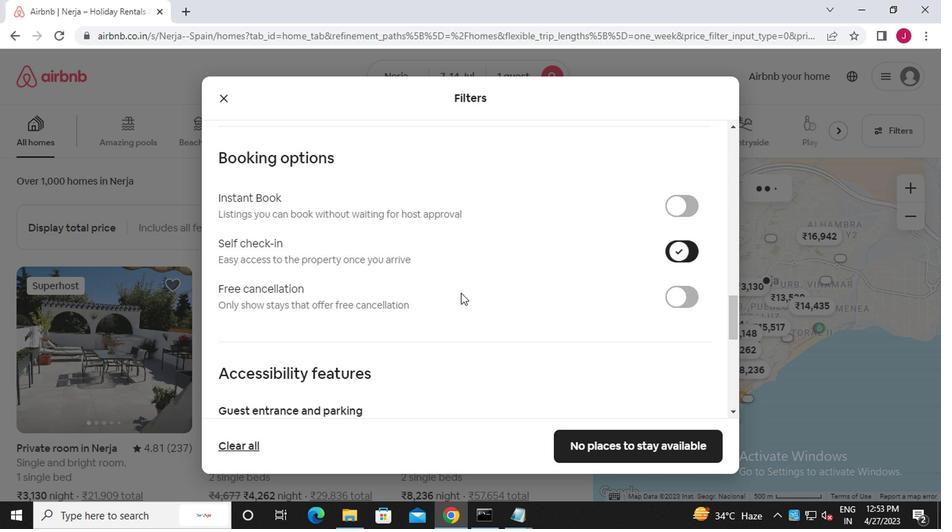 
Action: Mouse scrolled (234, 327) with delta (0, 0)
Screenshot: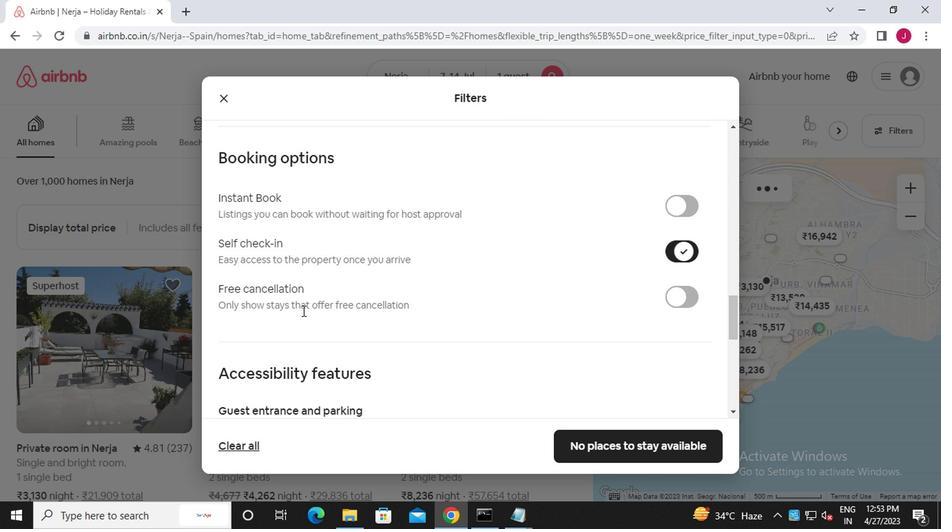 
Action: Mouse moved to (233, 328)
Screenshot: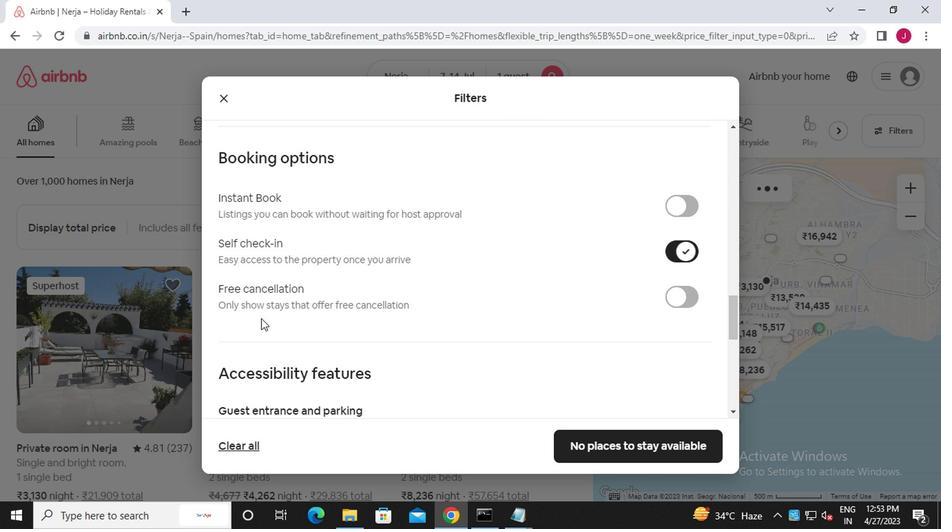 
Action: Mouse scrolled (233, 328) with delta (0, 0)
Screenshot: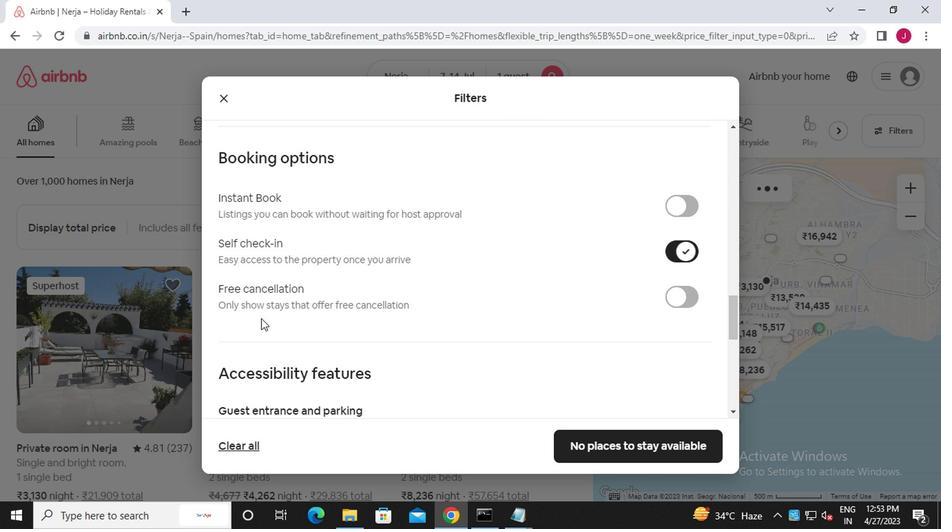 
Action: Mouse moved to (233, 328)
Screenshot: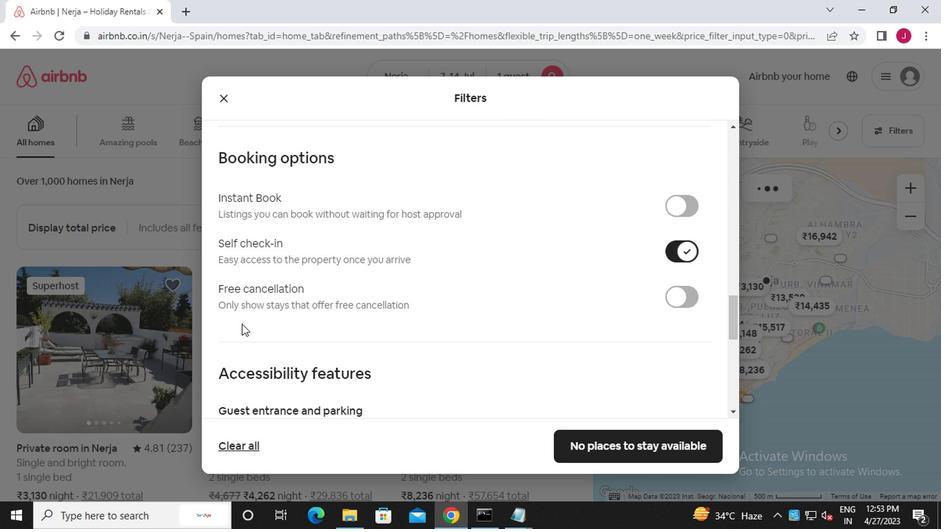
Action: Mouse scrolled (233, 328) with delta (0, 0)
Screenshot: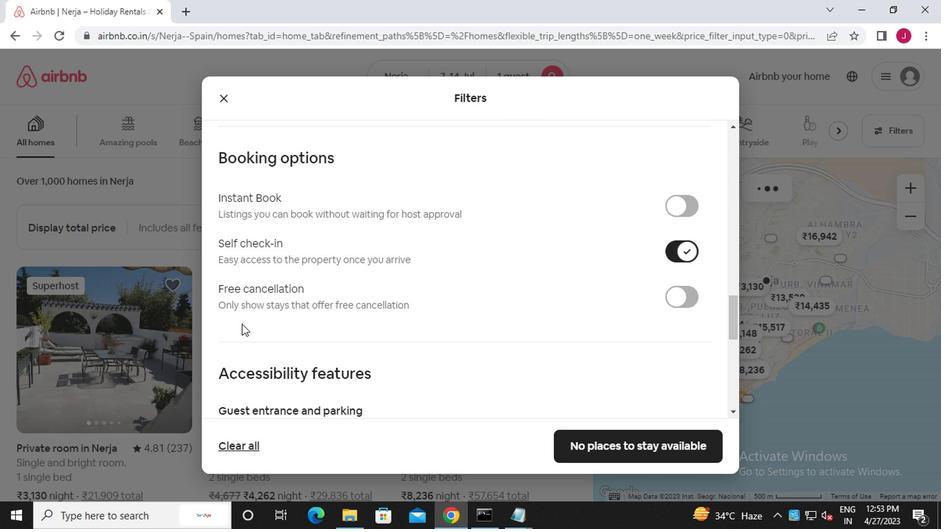 
Action: Mouse moved to (233, 328)
Screenshot: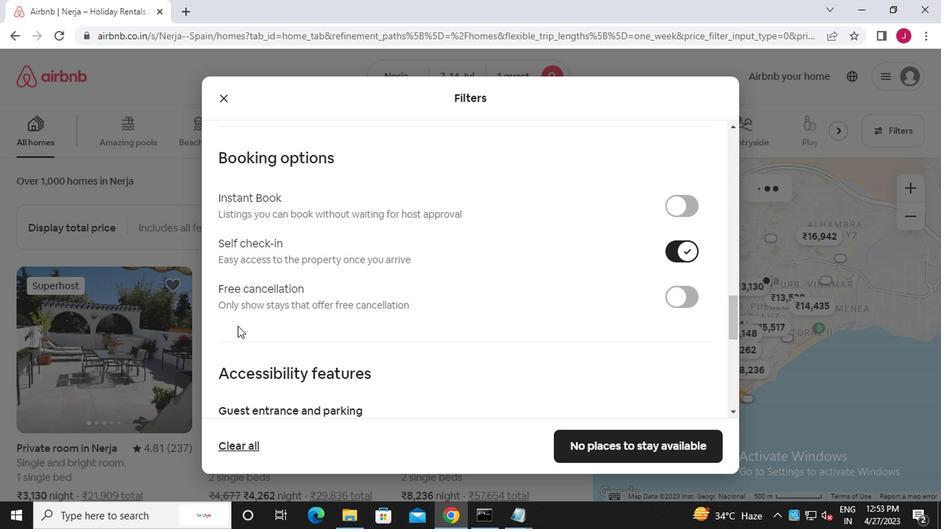 
Action: Mouse scrolled (233, 328) with delta (0, 0)
Screenshot: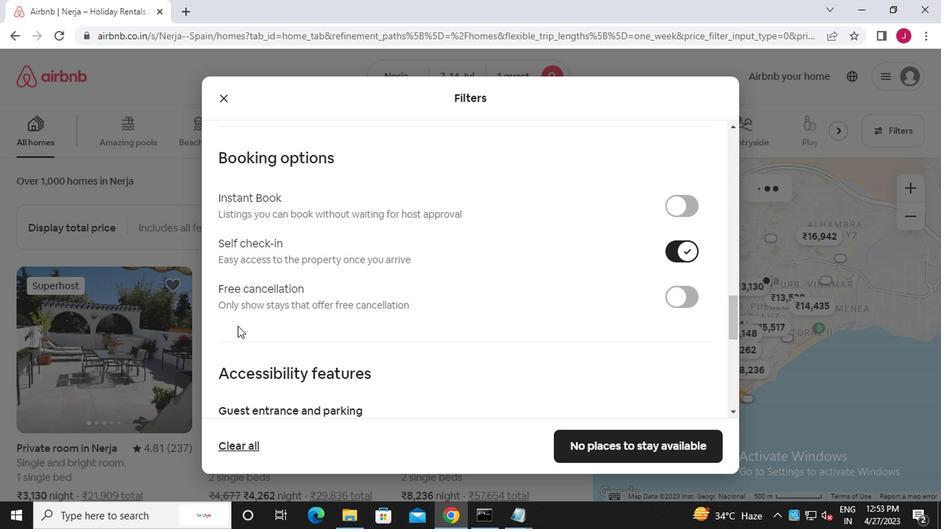 
Action: Mouse scrolled (233, 328) with delta (0, 0)
Screenshot: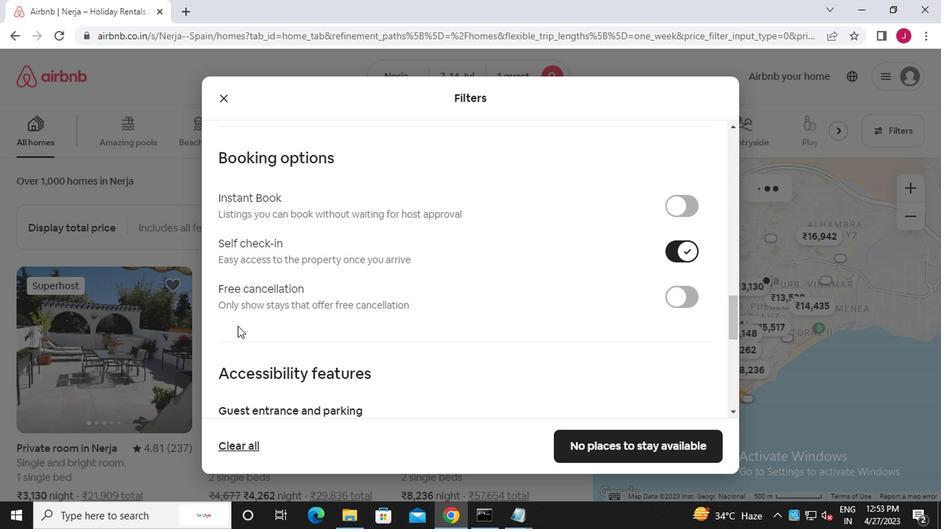
Action: Mouse moved to (235, 360)
Screenshot: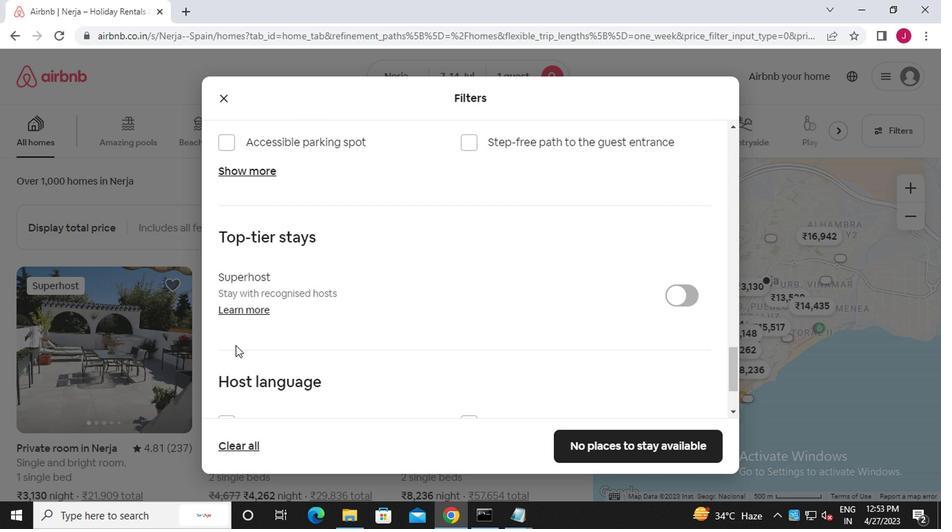 
Action: Mouse scrolled (235, 359) with delta (0, 0)
Screenshot: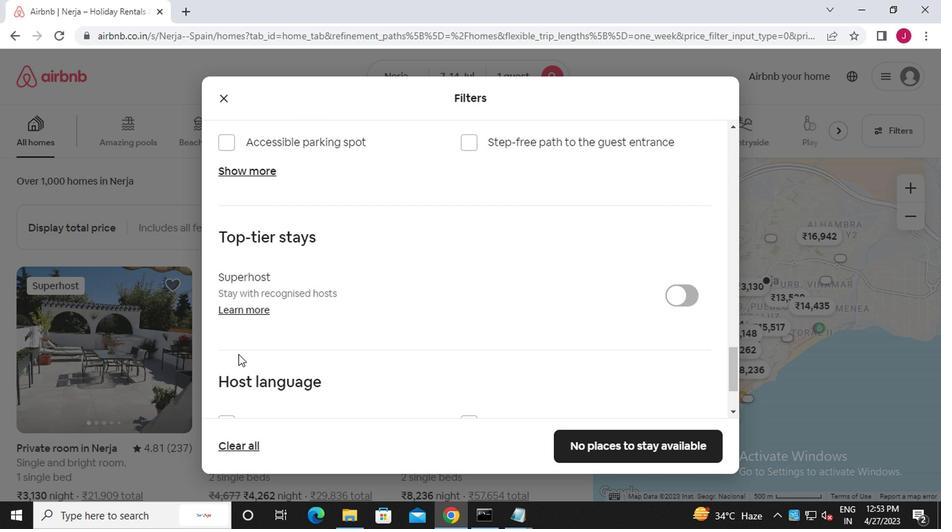 
Action: Mouse scrolled (235, 359) with delta (0, 0)
Screenshot: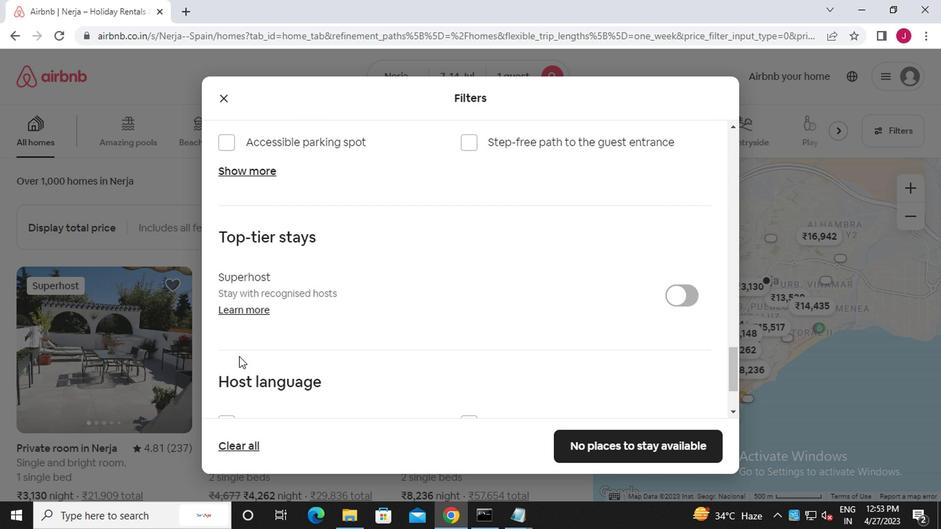 
Action: Mouse scrolled (235, 359) with delta (0, 0)
Screenshot: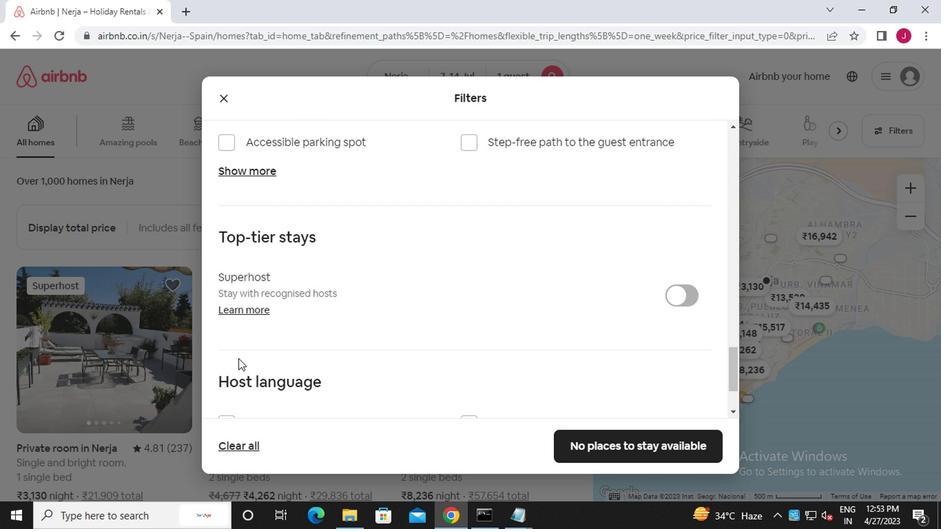 
Action: Mouse moved to (217, 321)
Screenshot: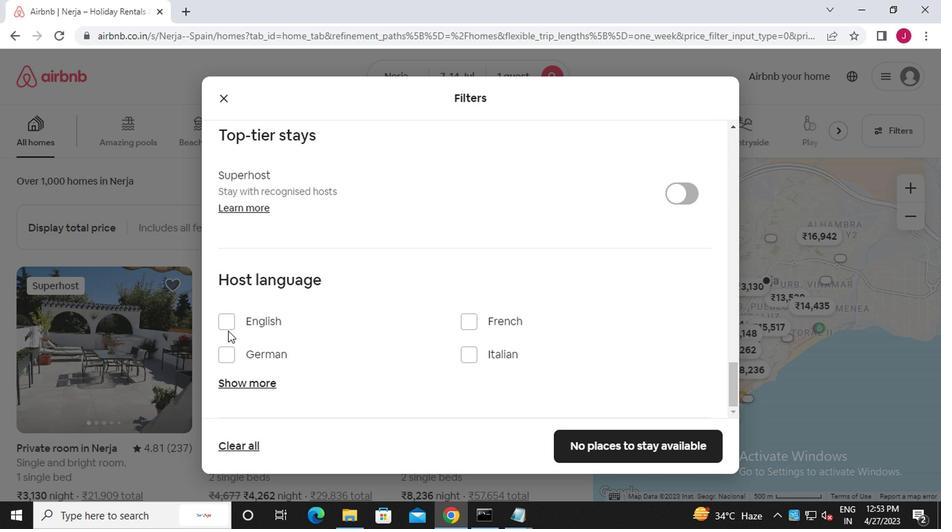 
Action: Mouse pressed left at (217, 321)
Screenshot: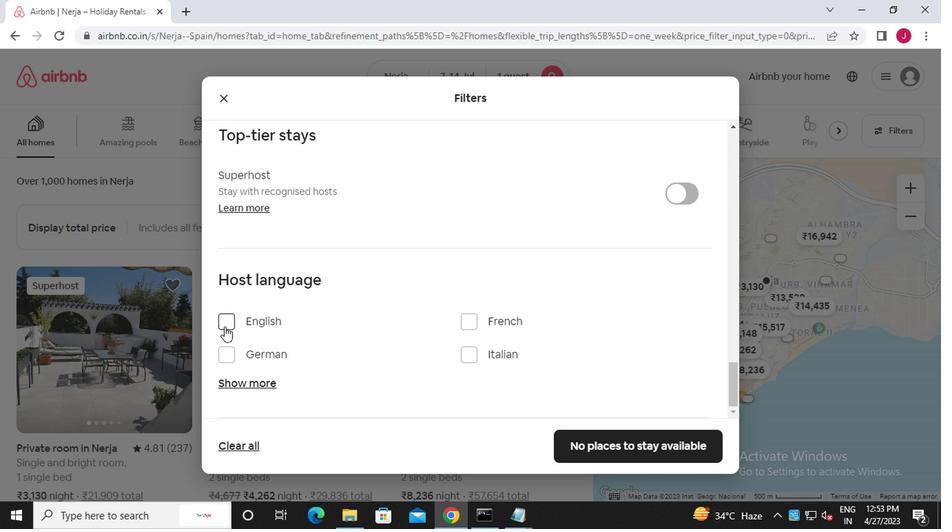 
Action: Mouse moved to (599, 446)
Screenshot: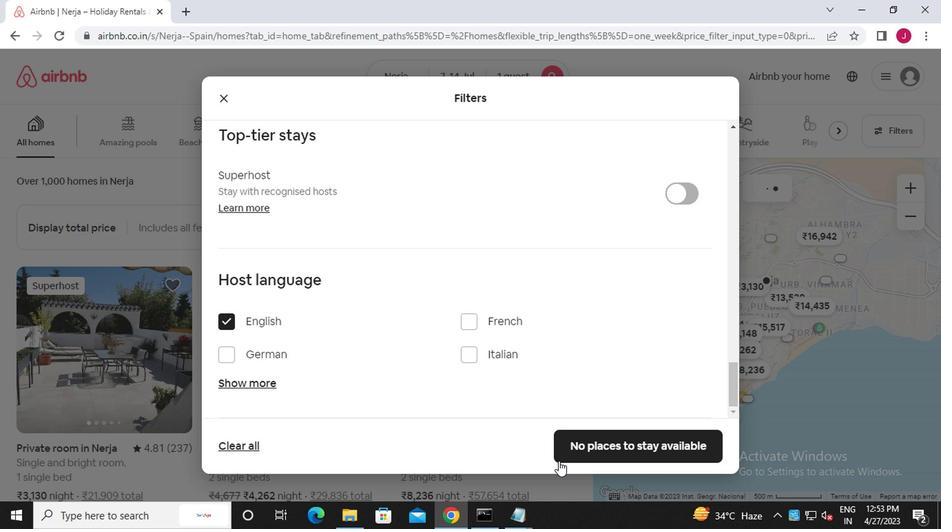 
Action: Mouse pressed left at (599, 446)
Screenshot: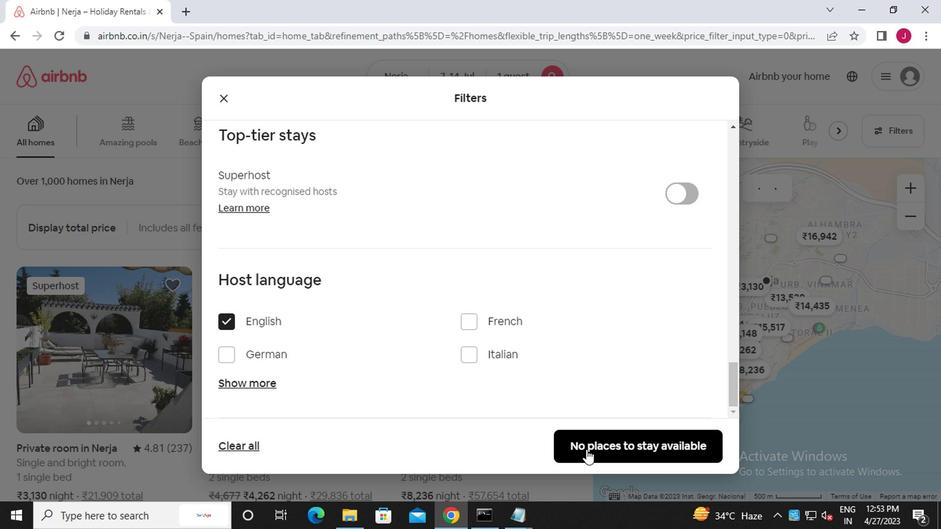 
Action: Mouse moved to (600, 445)
Screenshot: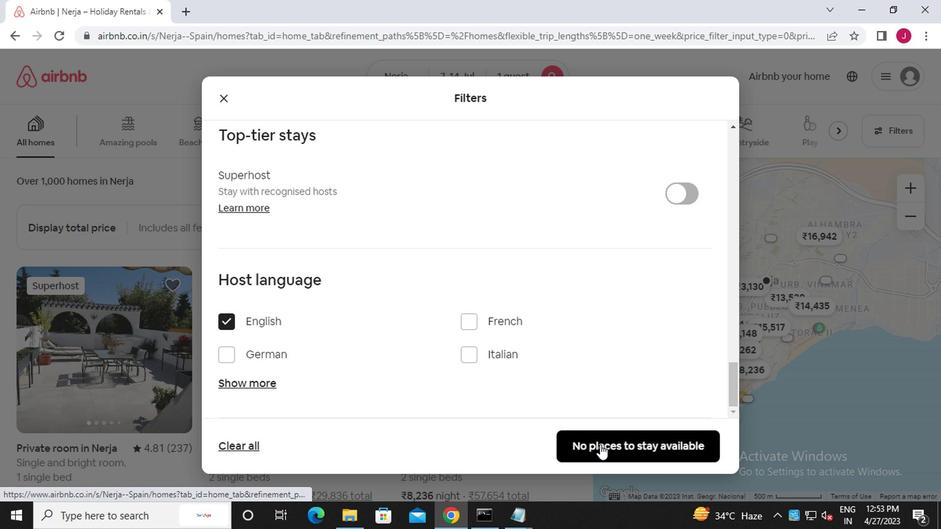 
